 Task: Open Card Customer Relationship Management in Board Sales Territory Mapping and Segmentation to Workspace Accounts Payable and add a team member Softage.3@softage.net, a label Green, a checklist Audit Support, an attachment from your computer, a color Green and finally, add a card description 'Plan and execute company team-building retreat with a focus on personal growth and development' and a comment 'Given the potential impact of this task on our team morale and motivation, let us ensure that we approach it with a sense of positivity and enthusiasm.'. Add a start date 'Jan 03, 1900' with a due date 'Jan 10, 1900'
Action: Mouse moved to (198, 160)
Screenshot: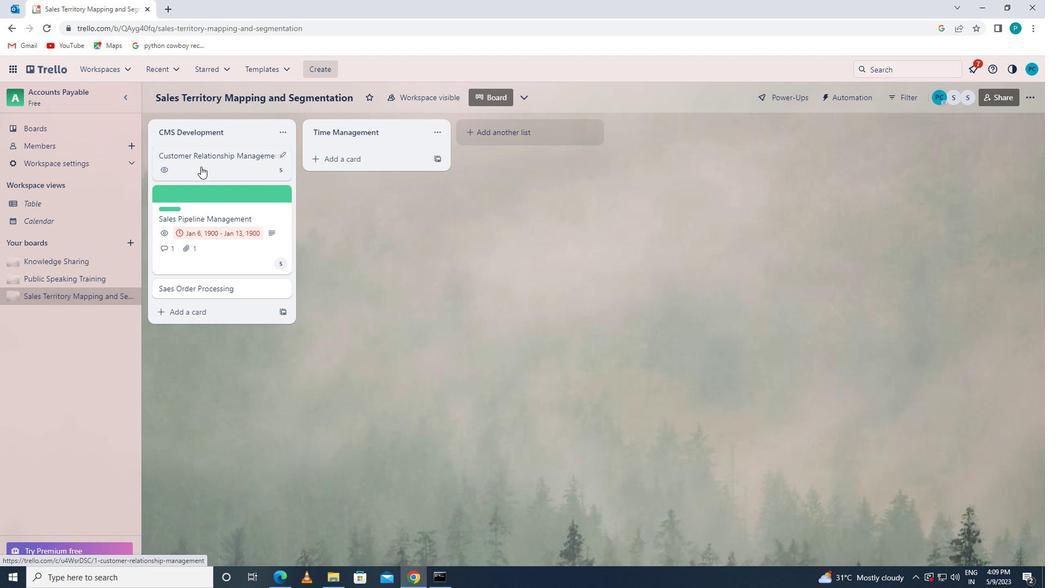 
Action: Mouse pressed left at (198, 160)
Screenshot: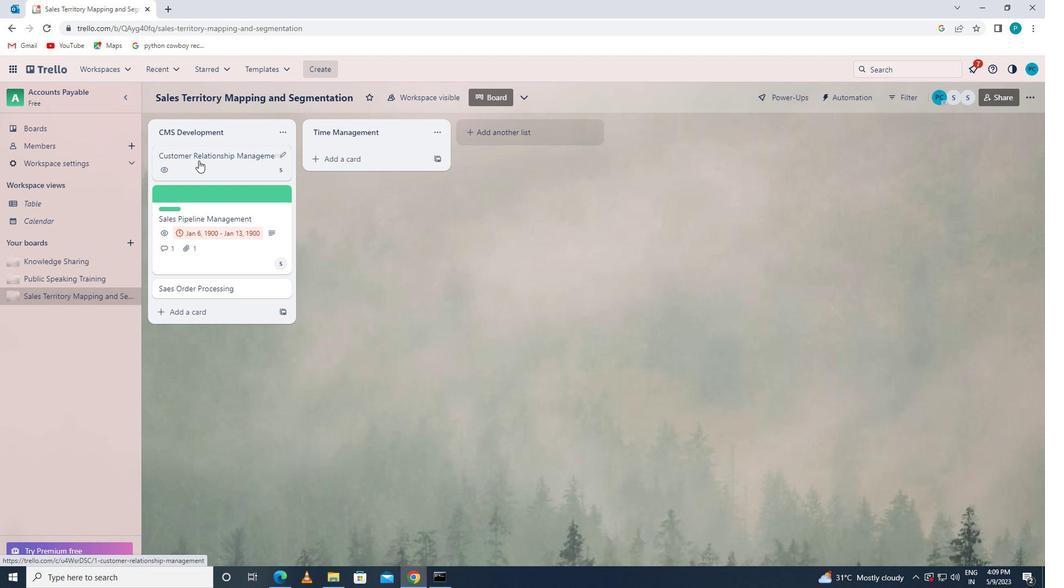 
Action: Mouse moved to (665, 186)
Screenshot: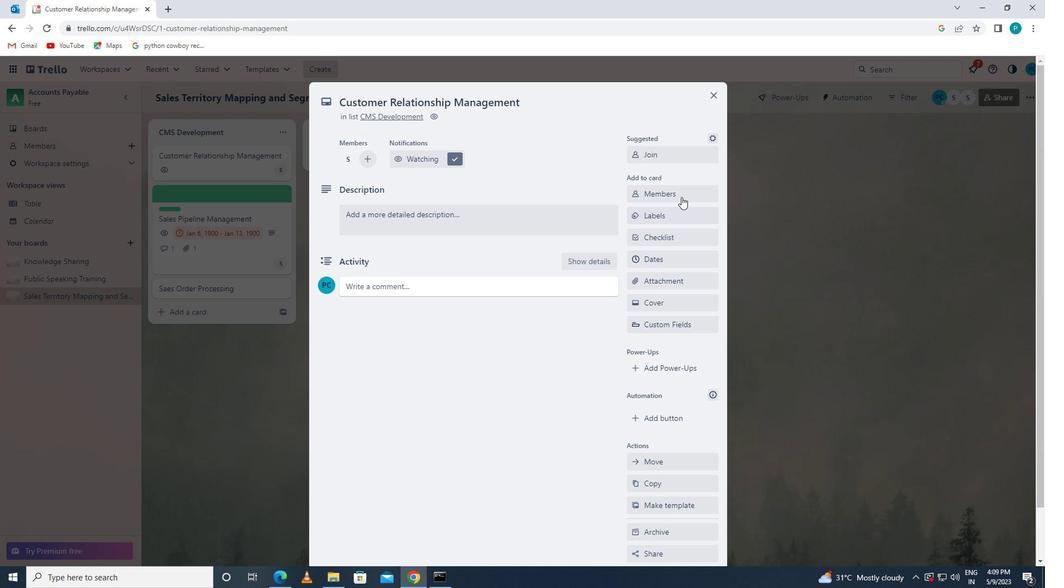 
Action: Mouse pressed left at (665, 186)
Screenshot: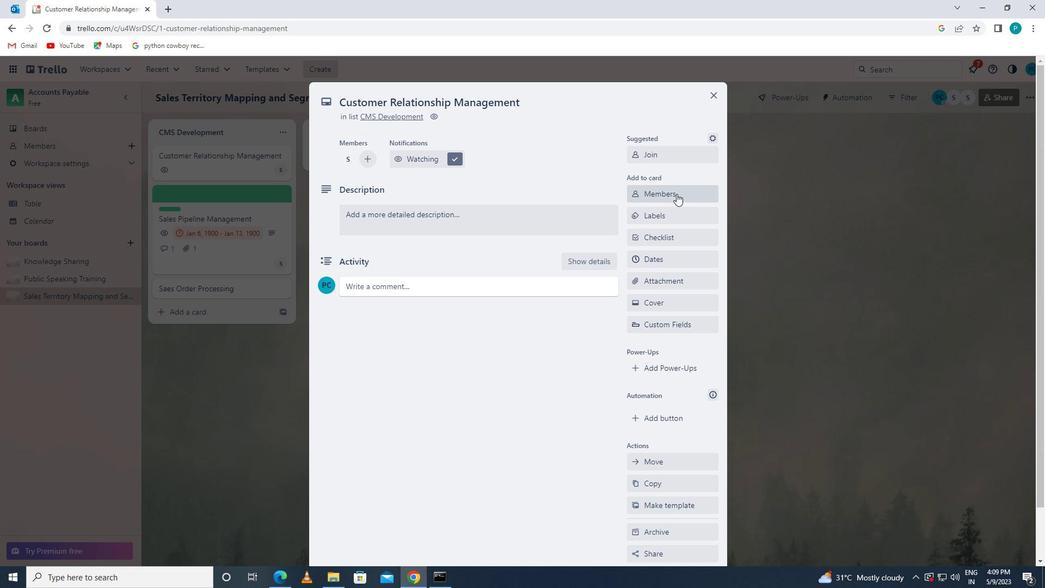 
Action: Key pressed s<Key.caps_lock>oftage.3
Screenshot: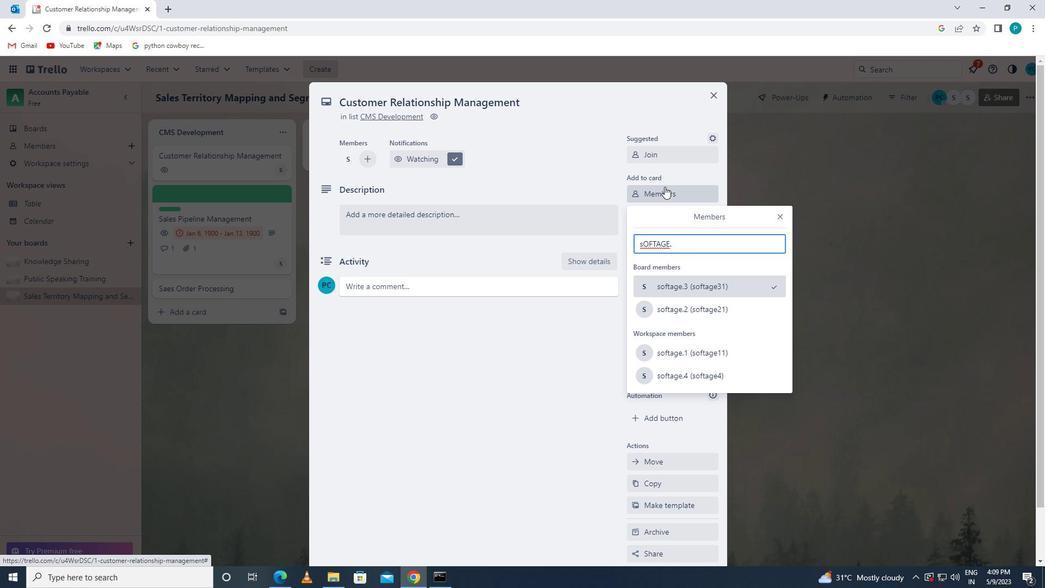 
Action: Mouse moved to (689, 283)
Screenshot: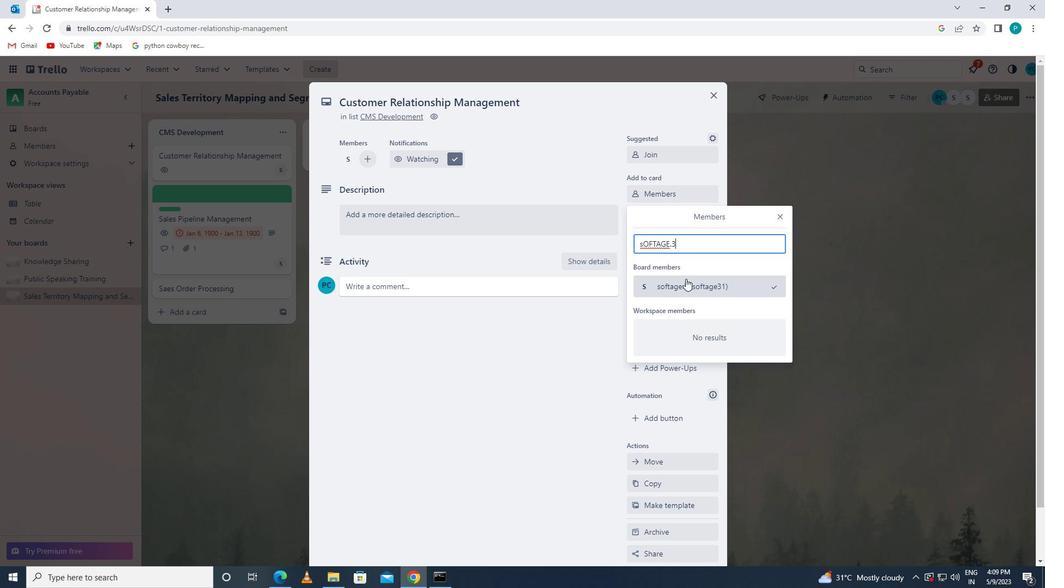 
Action: Mouse pressed left at (689, 283)
Screenshot: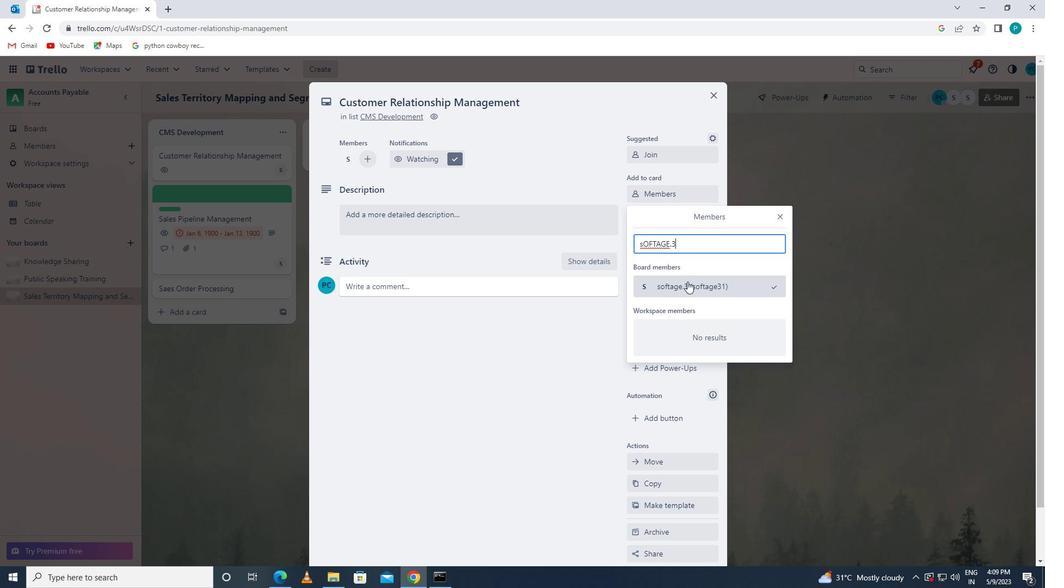 
Action: Mouse moved to (777, 217)
Screenshot: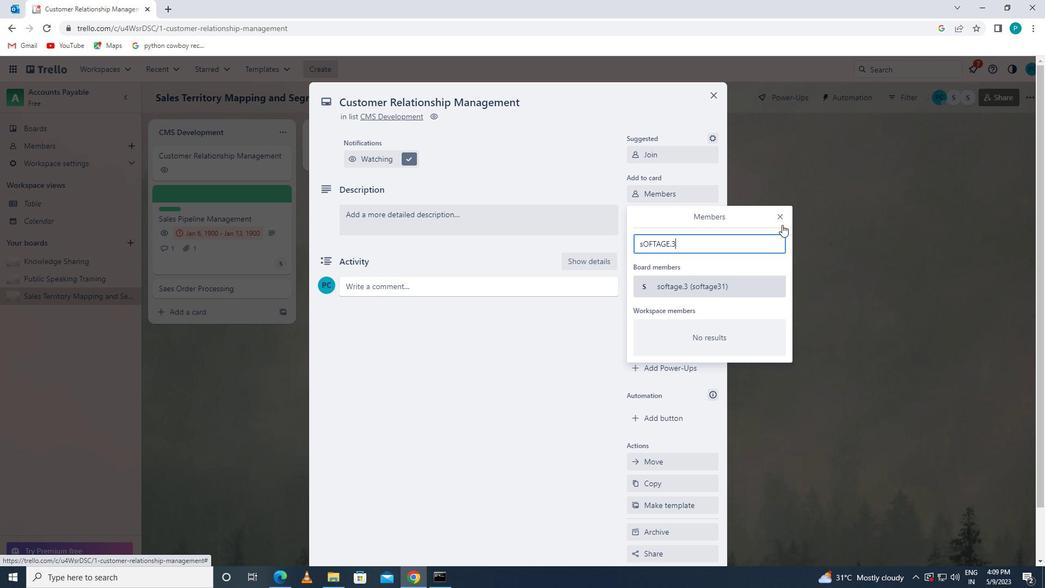 
Action: Mouse pressed left at (777, 217)
Screenshot: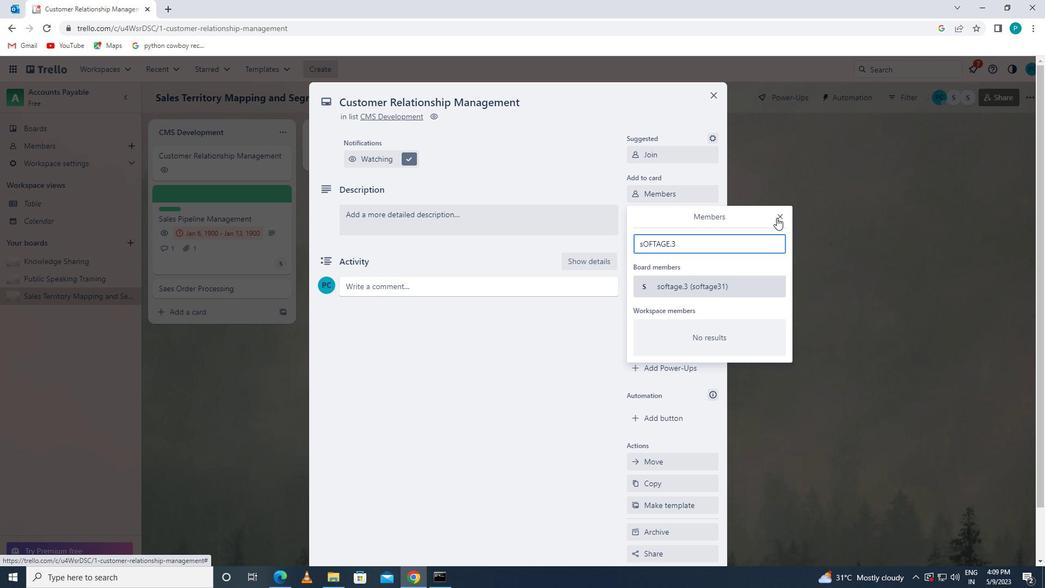
Action: Mouse moved to (716, 221)
Screenshot: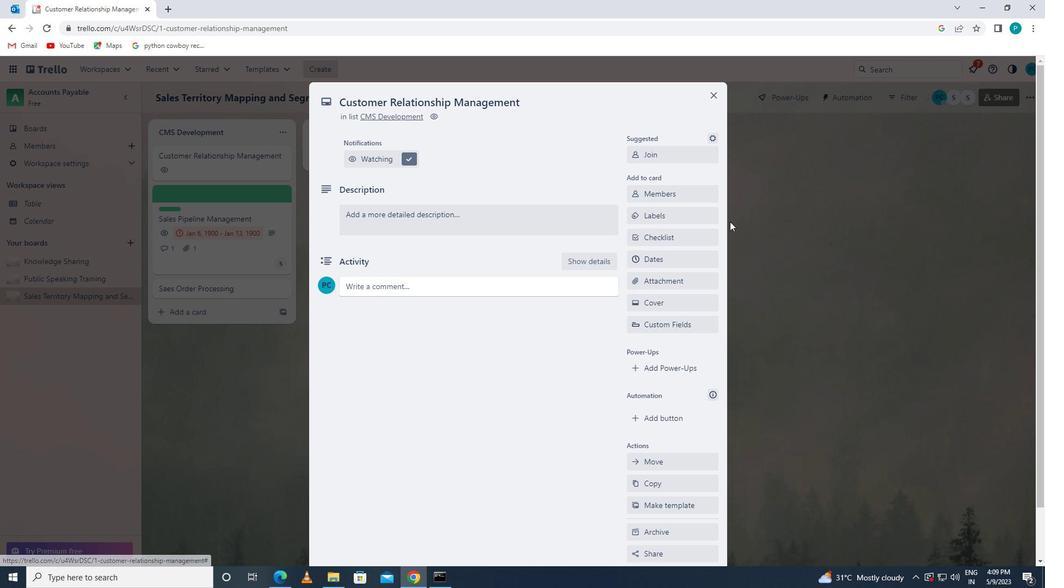 
Action: Mouse pressed left at (716, 221)
Screenshot: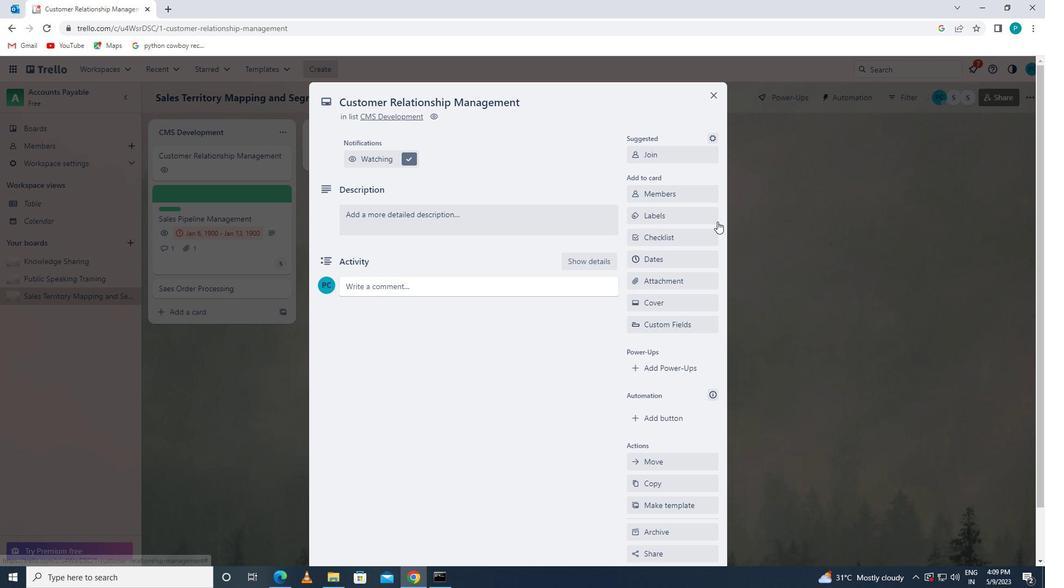 
Action: Mouse moved to (700, 428)
Screenshot: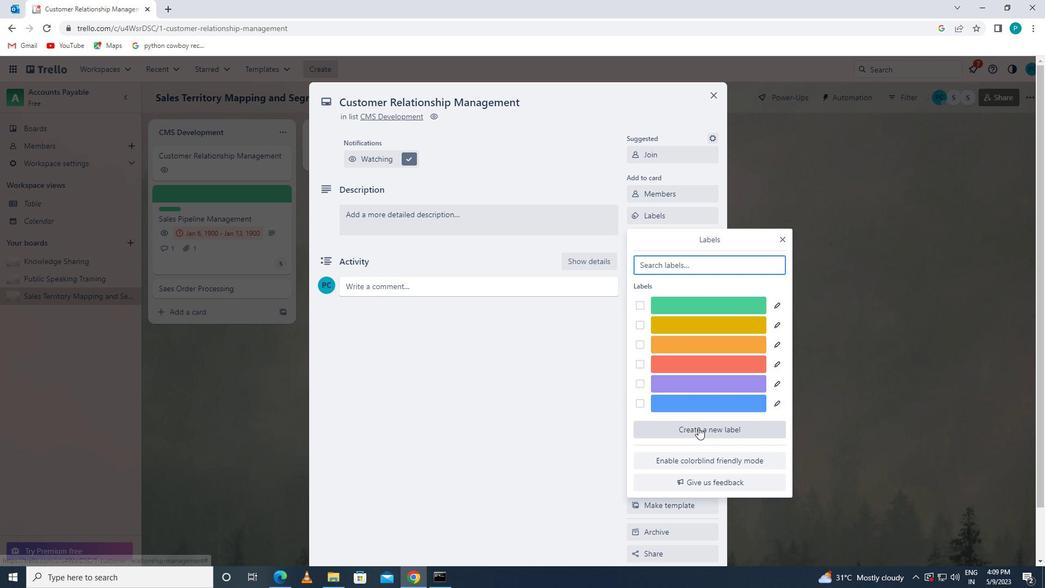 
Action: Mouse pressed left at (700, 428)
Screenshot: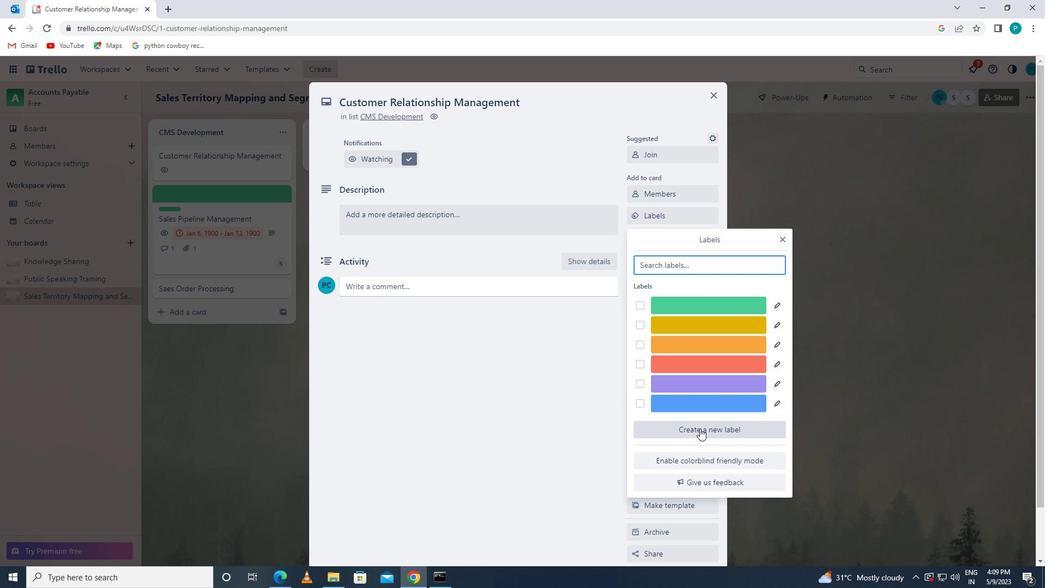 
Action: Mouse moved to (647, 413)
Screenshot: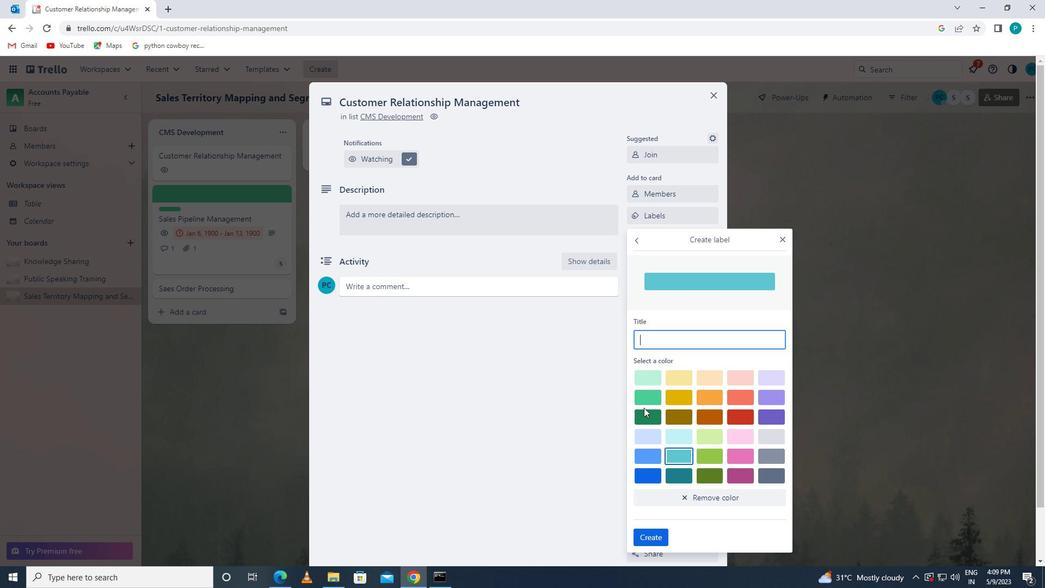 
Action: Mouse pressed left at (647, 413)
Screenshot: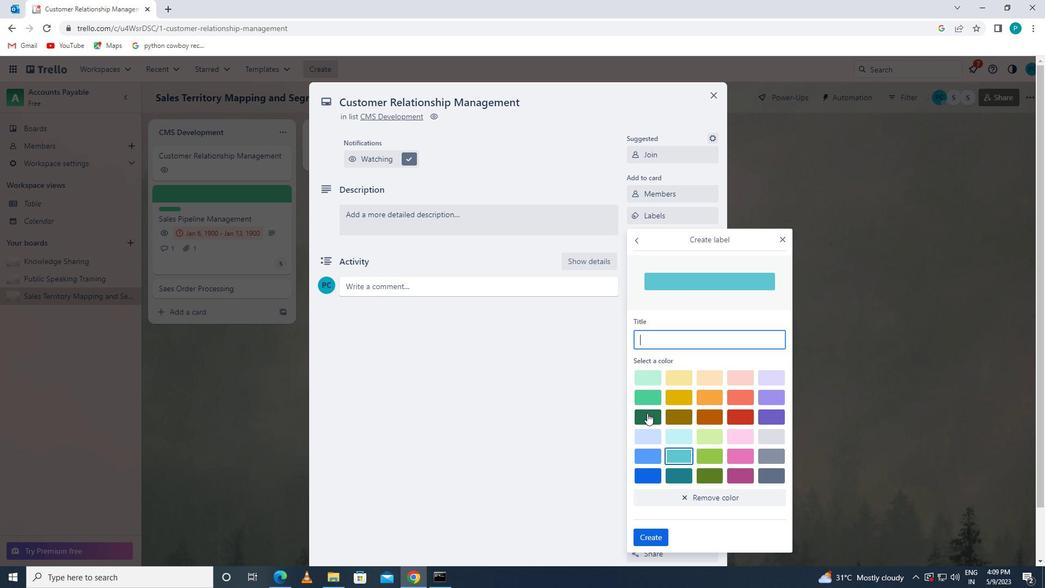 
Action: Mouse moved to (645, 400)
Screenshot: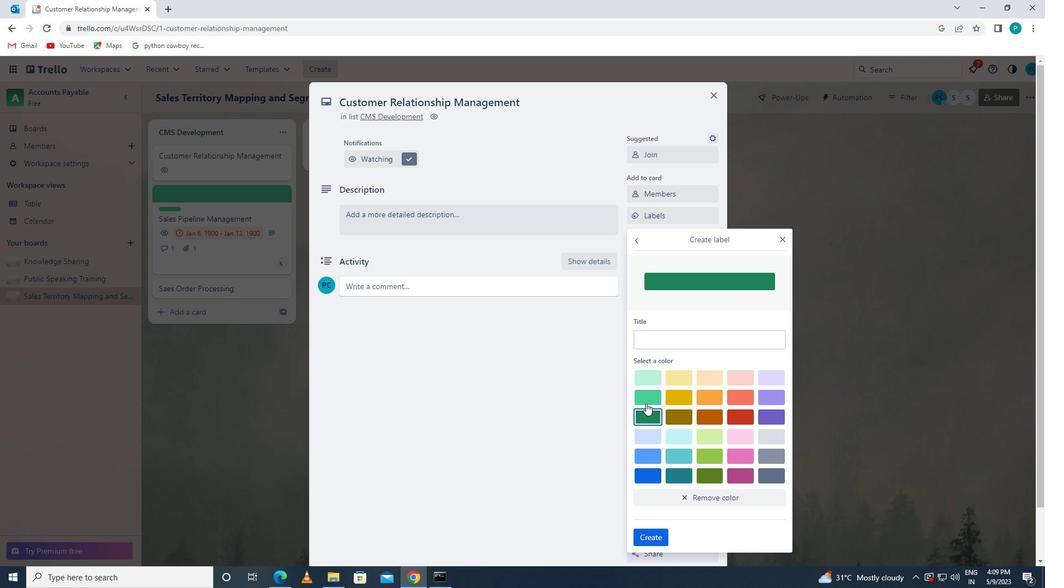 
Action: Mouse pressed left at (645, 400)
Screenshot: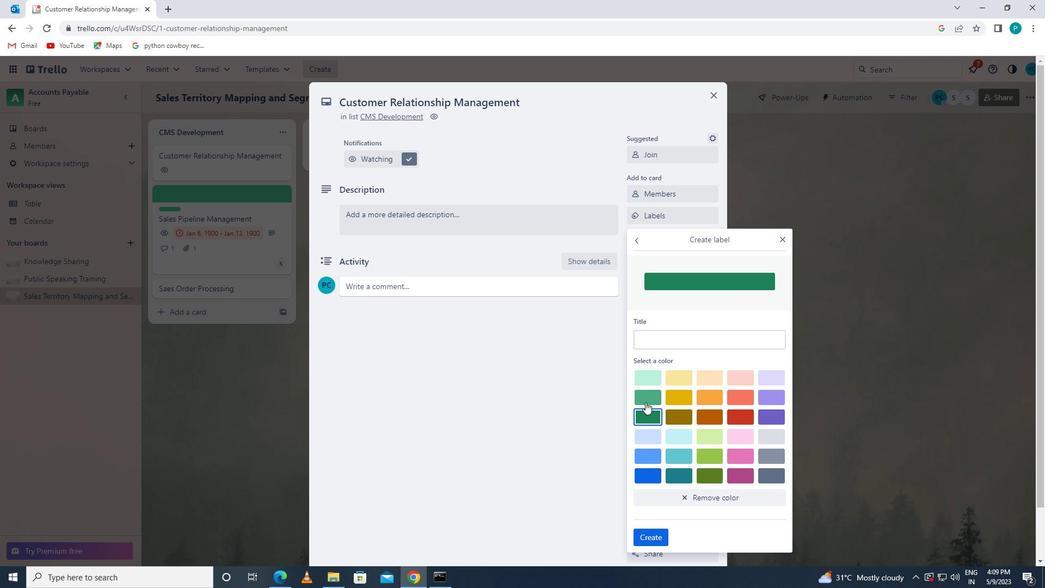 
Action: Mouse moved to (663, 534)
Screenshot: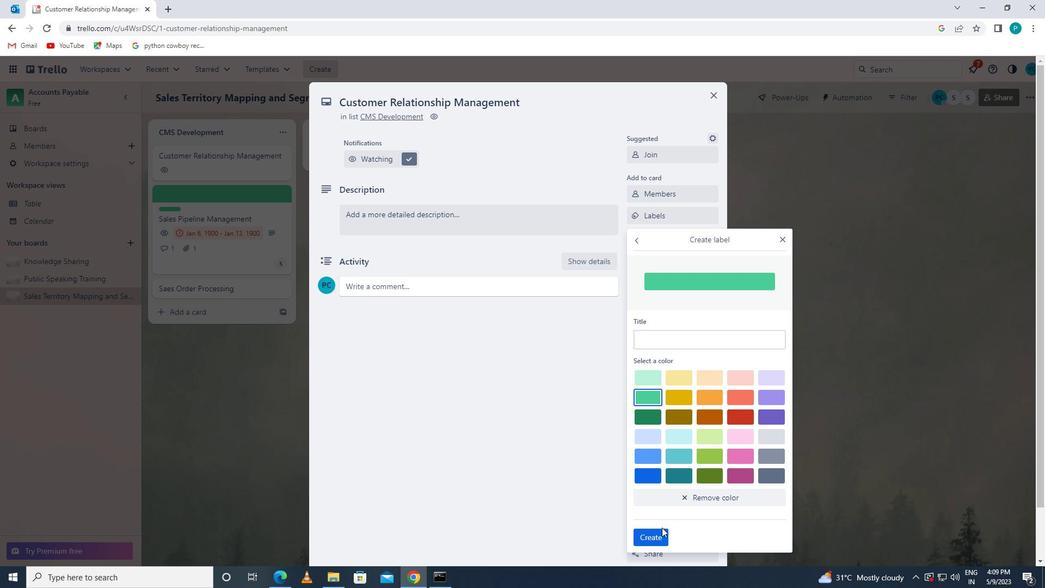 
Action: Mouse pressed left at (663, 534)
Screenshot: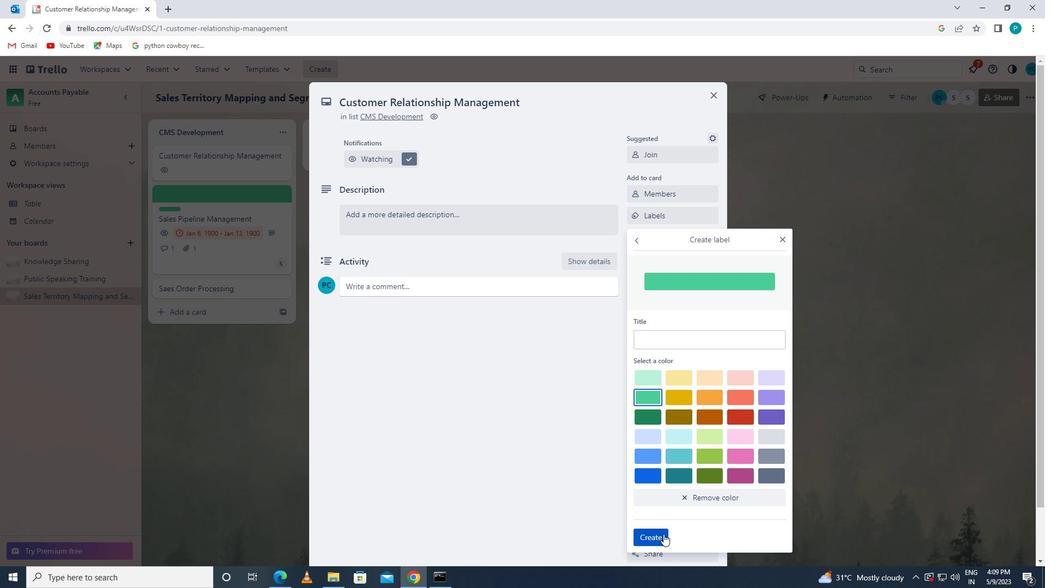 
Action: Mouse moved to (779, 236)
Screenshot: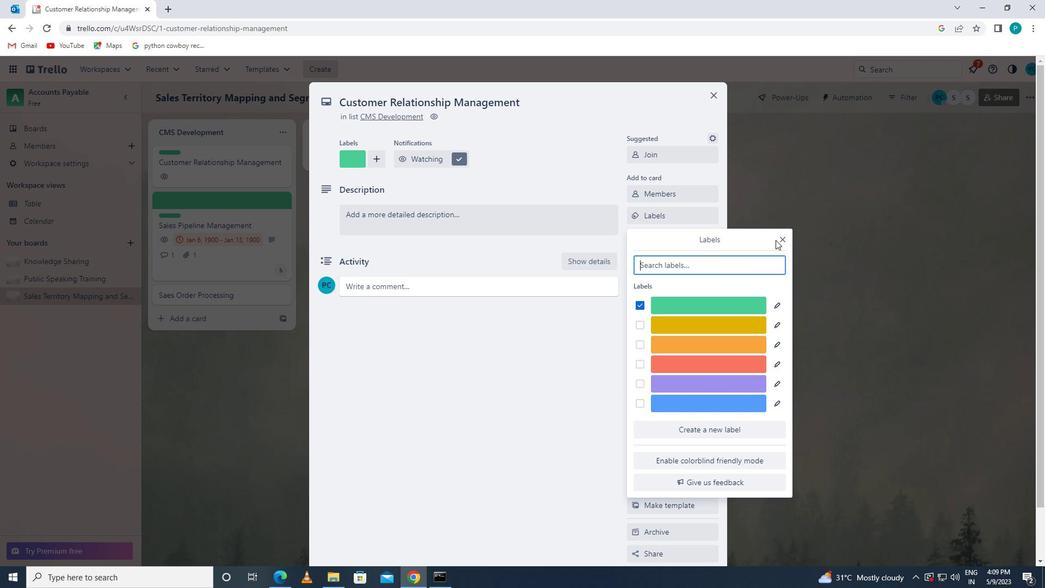 
Action: Mouse pressed left at (779, 236)
Screenshot: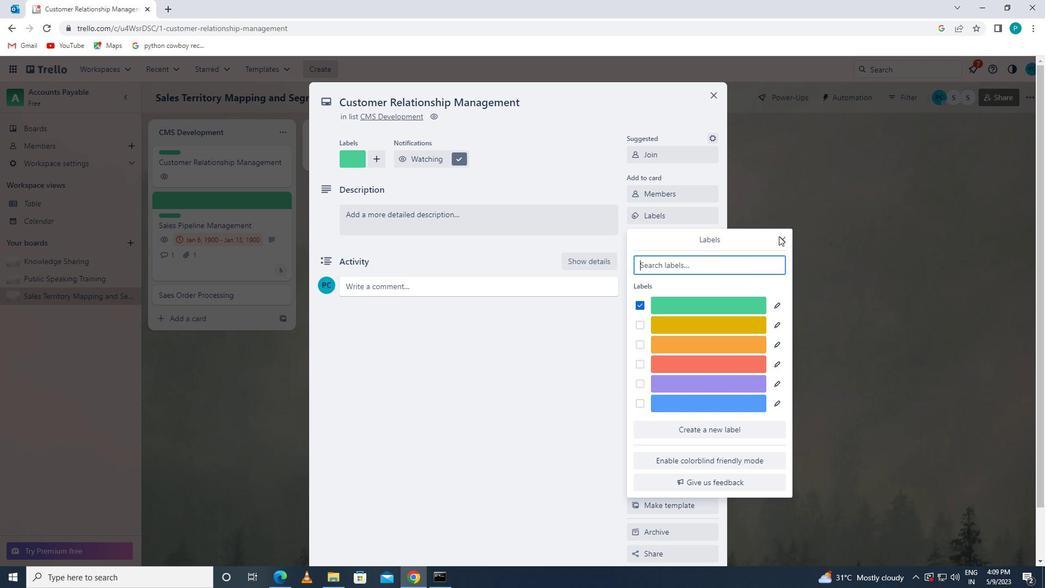 
Action: Mouse moved to (782, 238)
Screenshot: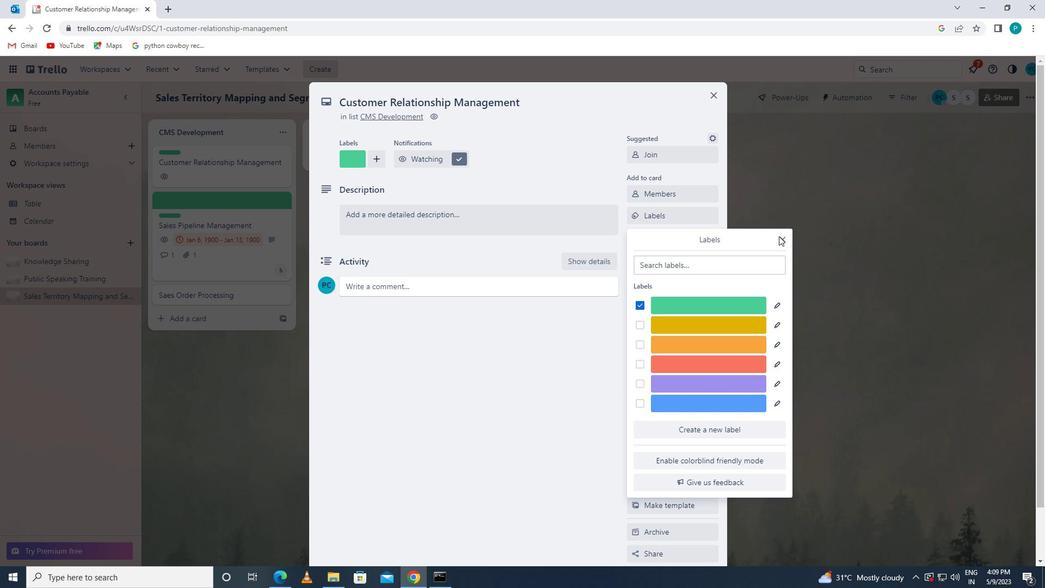
Action: Mouse pressed left at (782, 238)
Screenshot: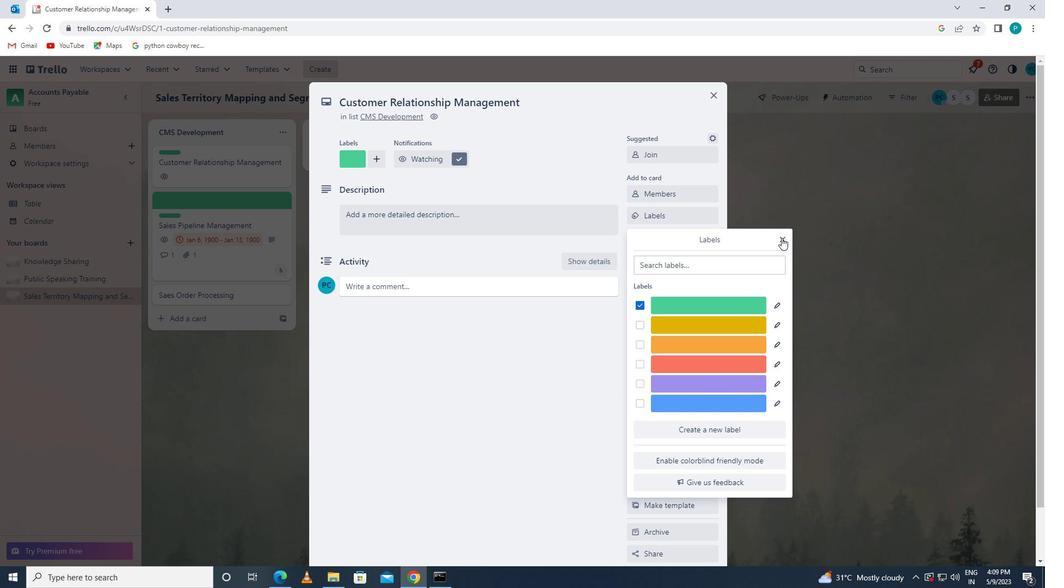 
Action: Mouse moved to (679, 241)
Screenshot: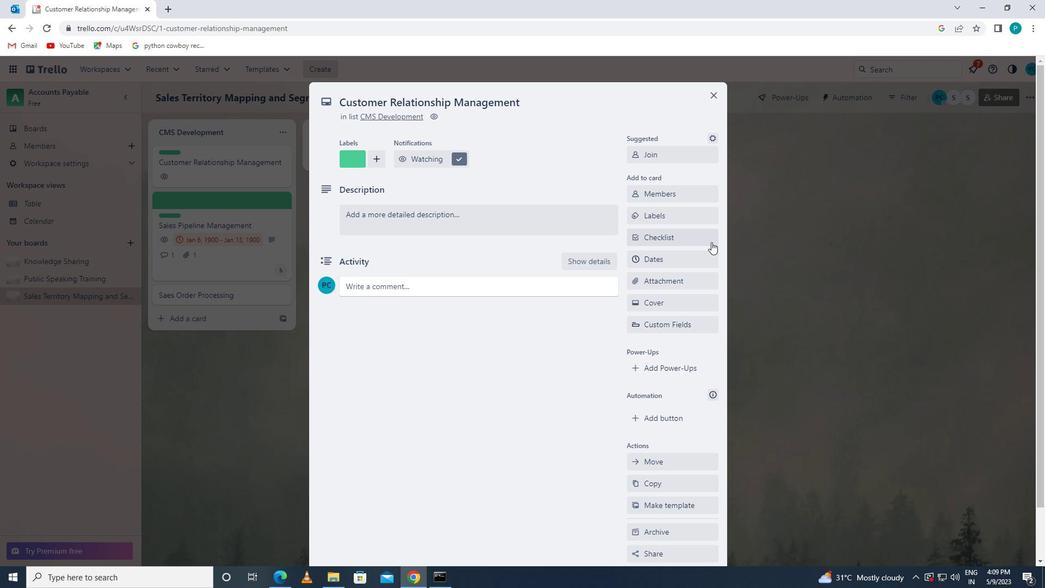 
Action: Mouse pressed left at (679, 241)
Screenshot: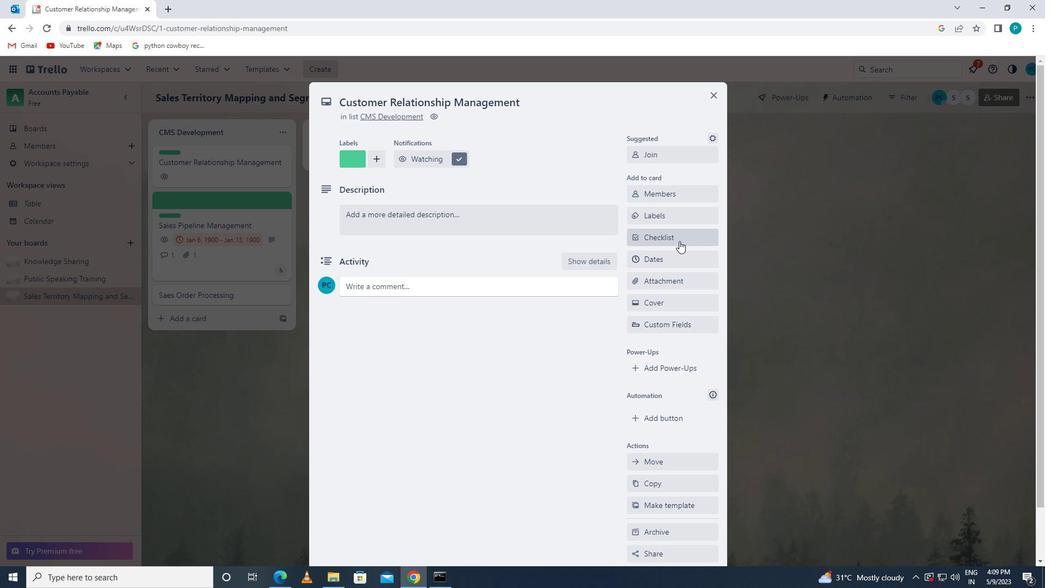 
Action: Key pressed <Key.caps_lock>a<Key.caps_lock>udit<Key.space><Key.caps_lock>s<Key.caps_lock>upport
Screenshot: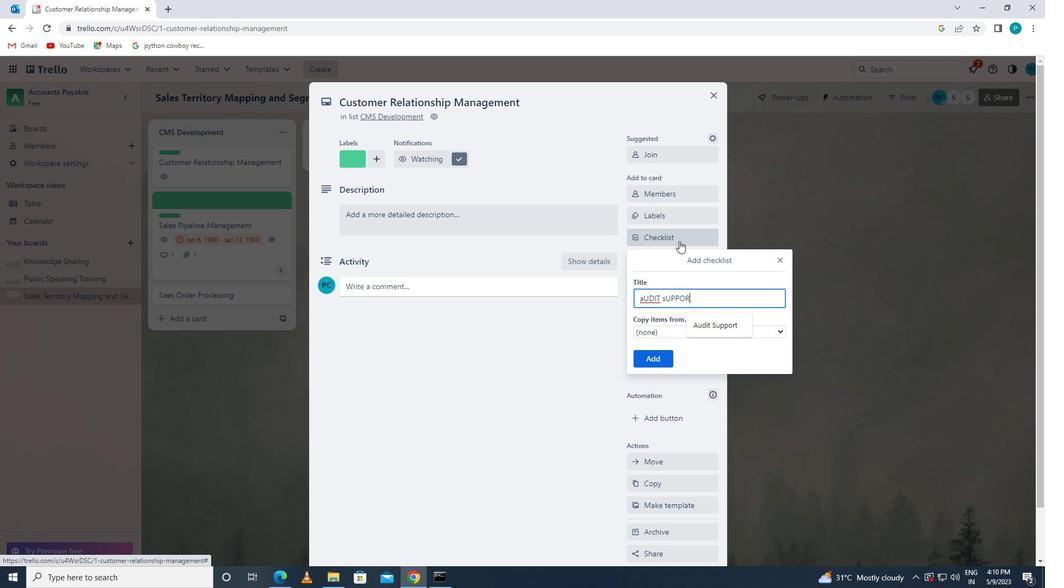 
Action: Mouse moved to (724, 323)
Screenshot: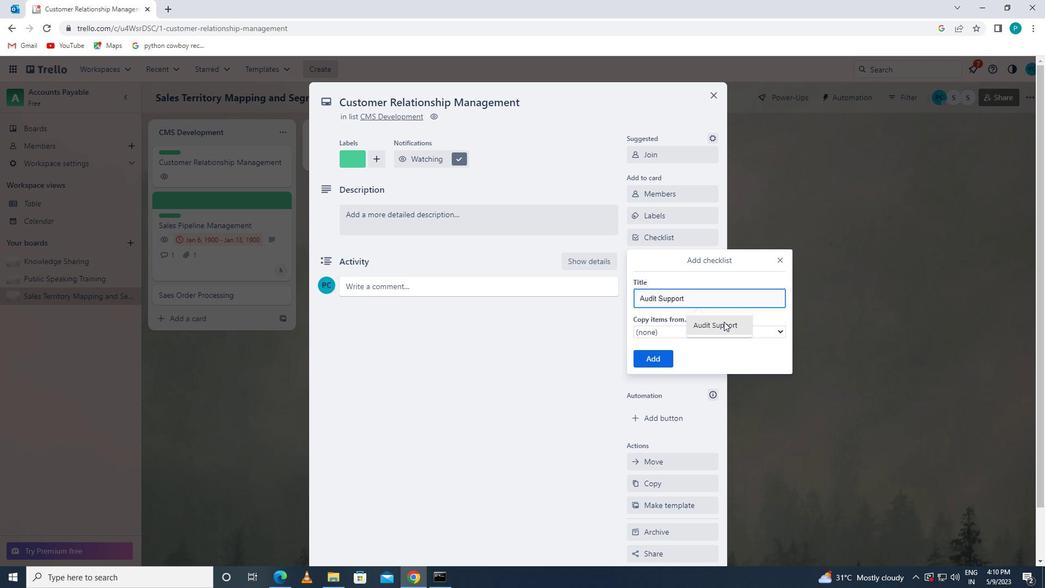 
Action: Mouse pressed left at (724, 323)
Screenshot: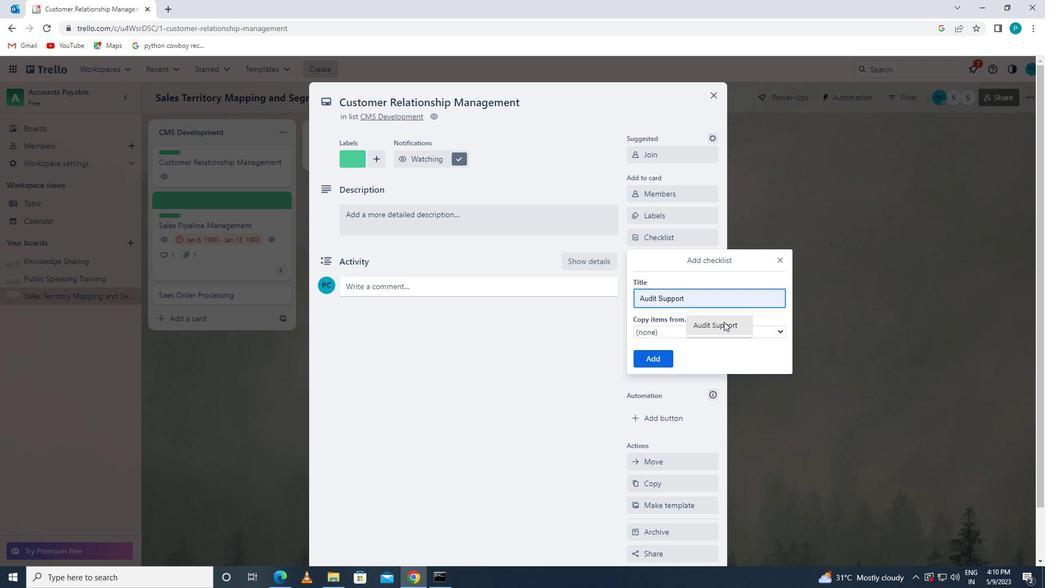 
Action: Mouse moved to (668, 357)
Screenshot: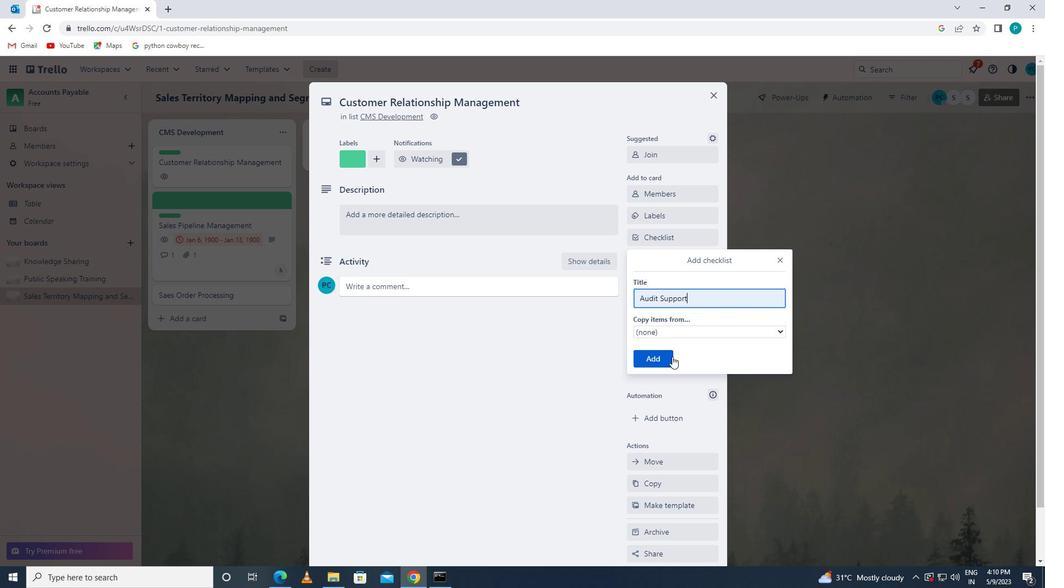 
Action: Mouse pressed left at (668, 357)
Screenshot: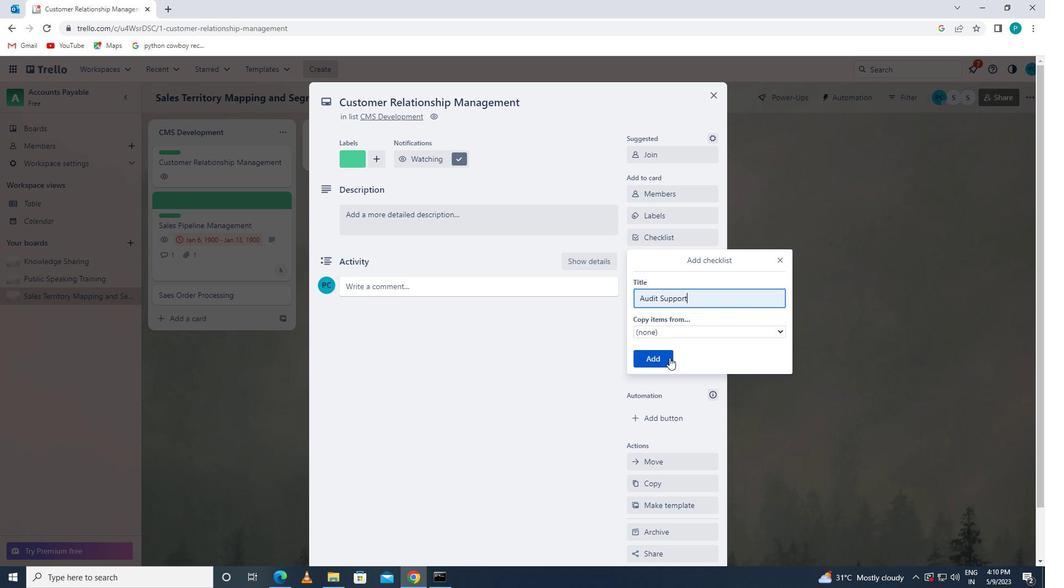 
Action: Mouse moved to (677, 279)
Screenshot: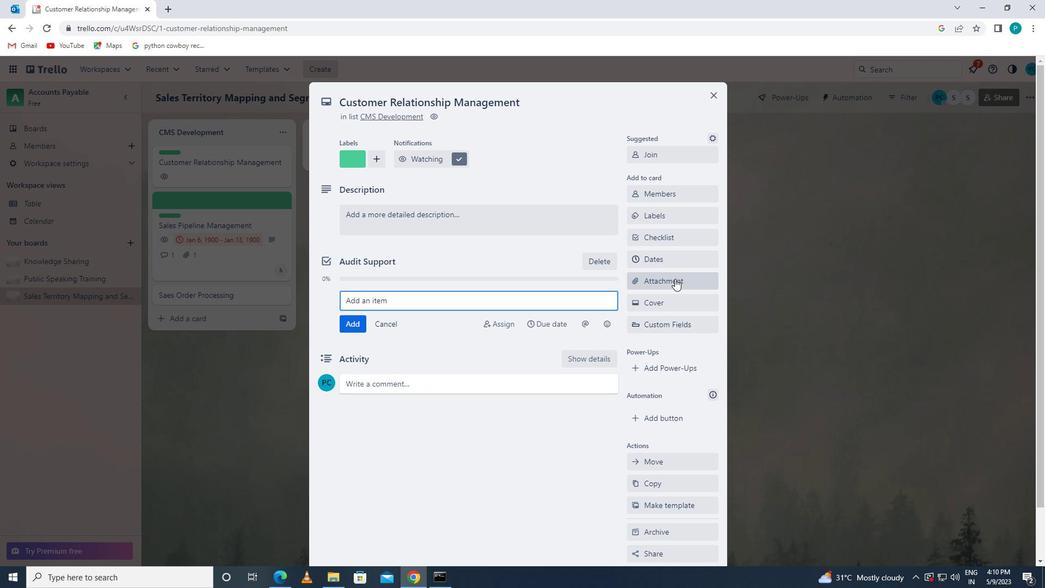 
Action: Mouse pressed left at (677, 279)
Screenshot: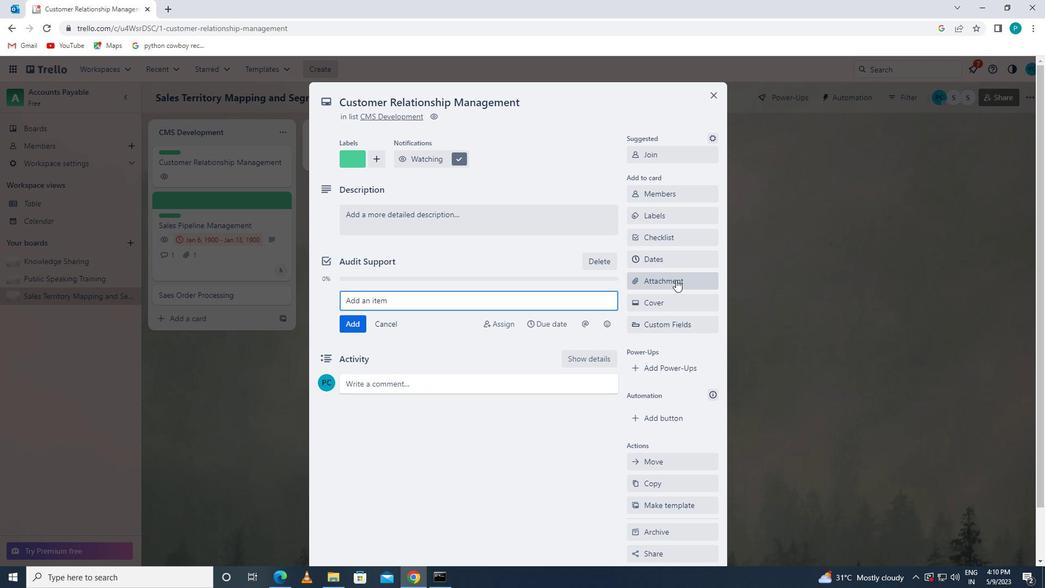 
Action: Mouse moved to (686, 335)
Screenshot: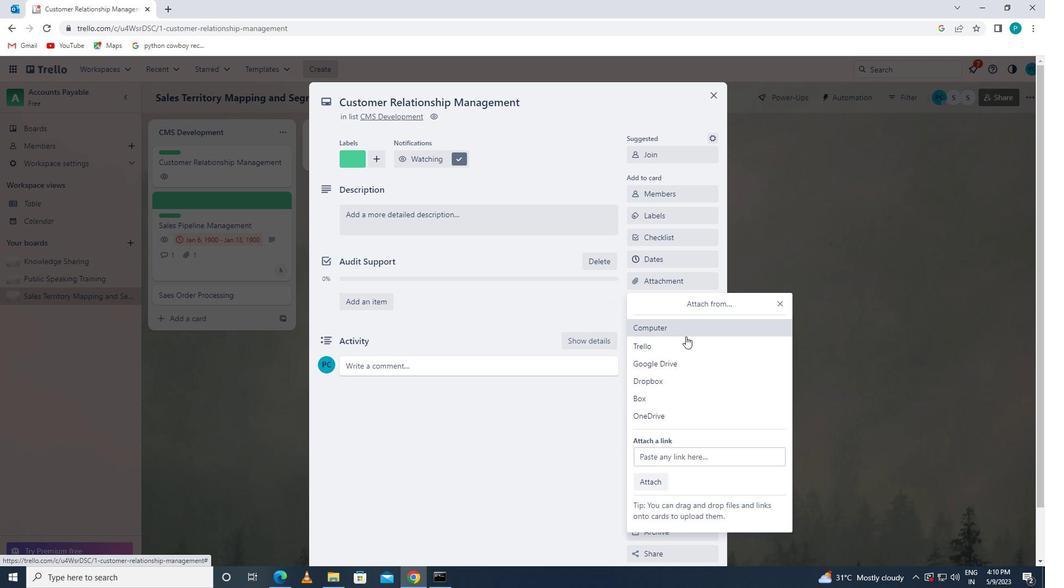 
Action: Mouse pressed left at (686, 335)
Screenshot: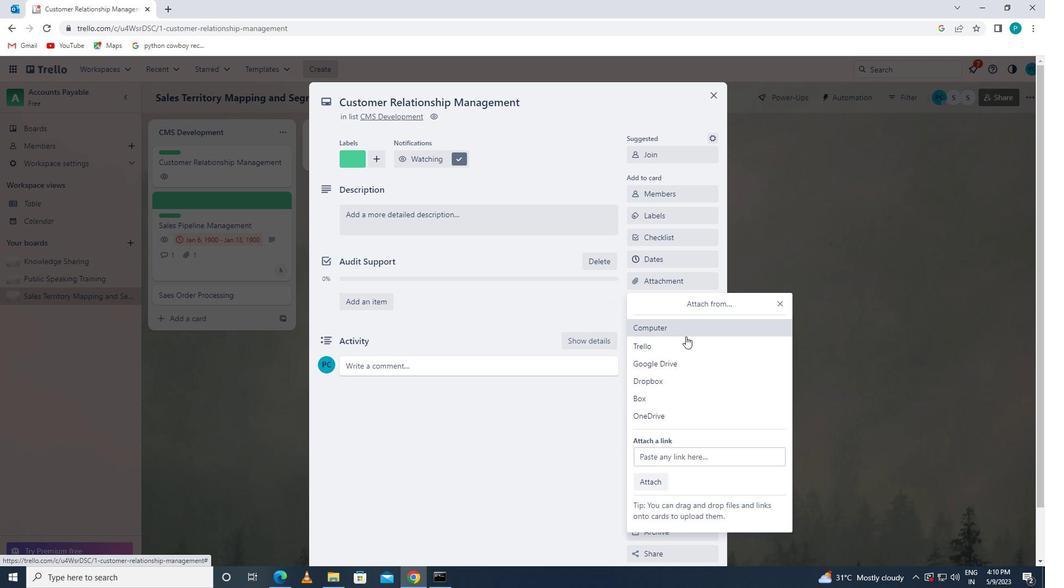 
Action: Mouse moved to (161, 84)
Screenshot: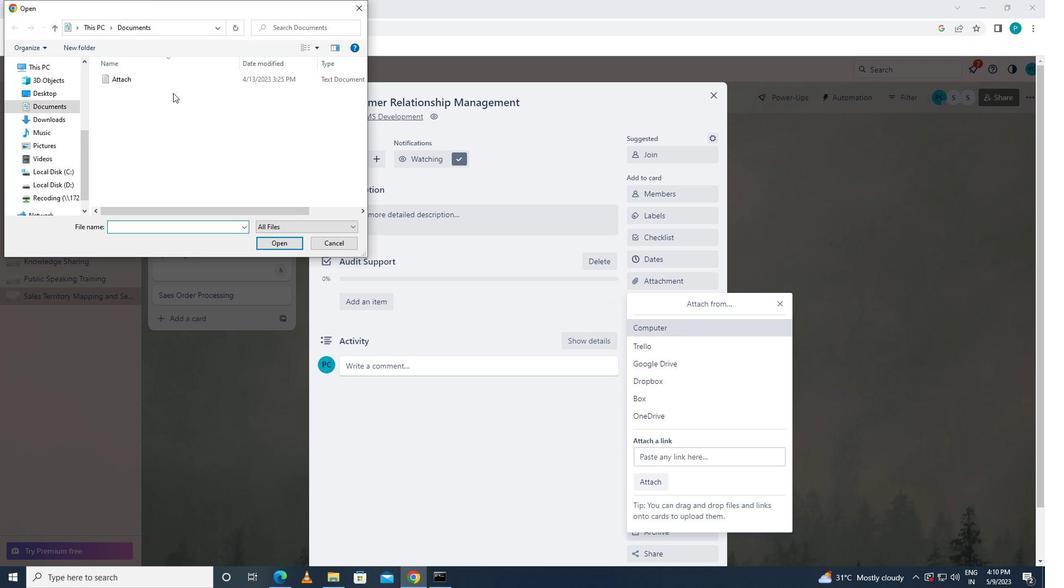 
Action: Mouse pressed left at (161, 84)
Screenshot: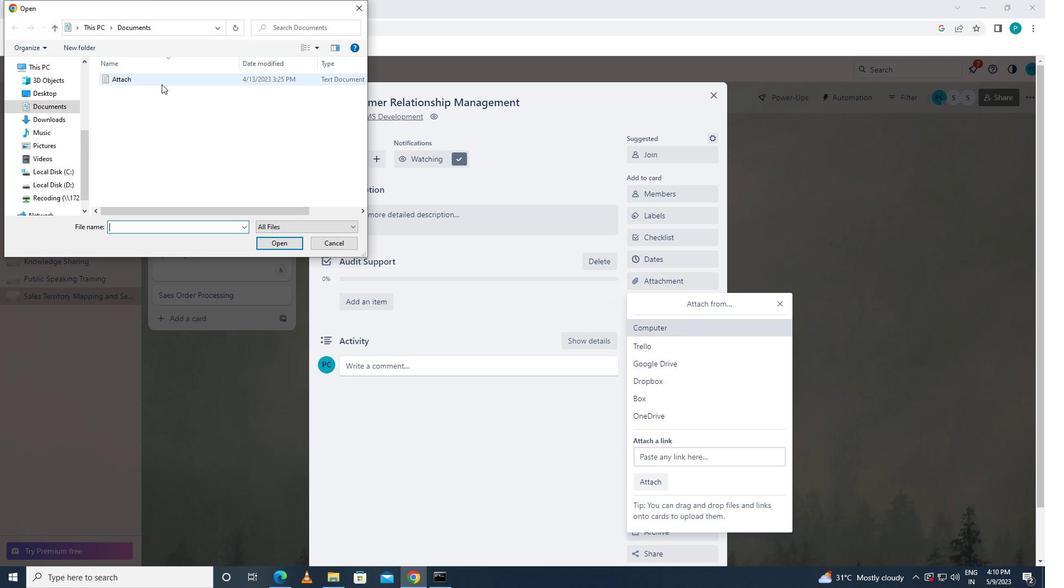 
Action: Mouse moved to (265, 244)
Screenshot: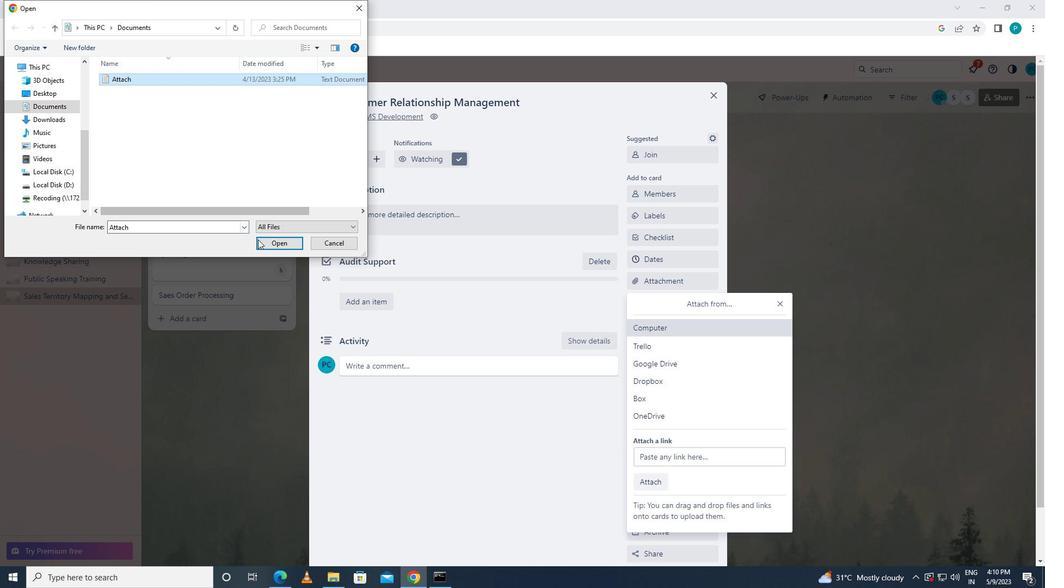 
Action: Mouse pressed left at (265, 244)
Screenshot: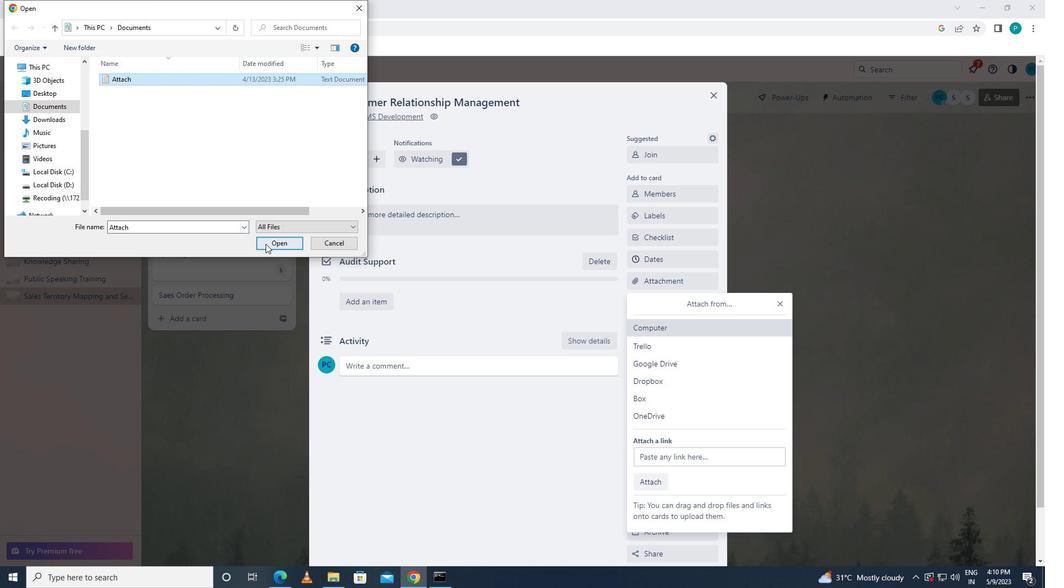 
Action: Mouse moved to (665, 299)
Screenshot: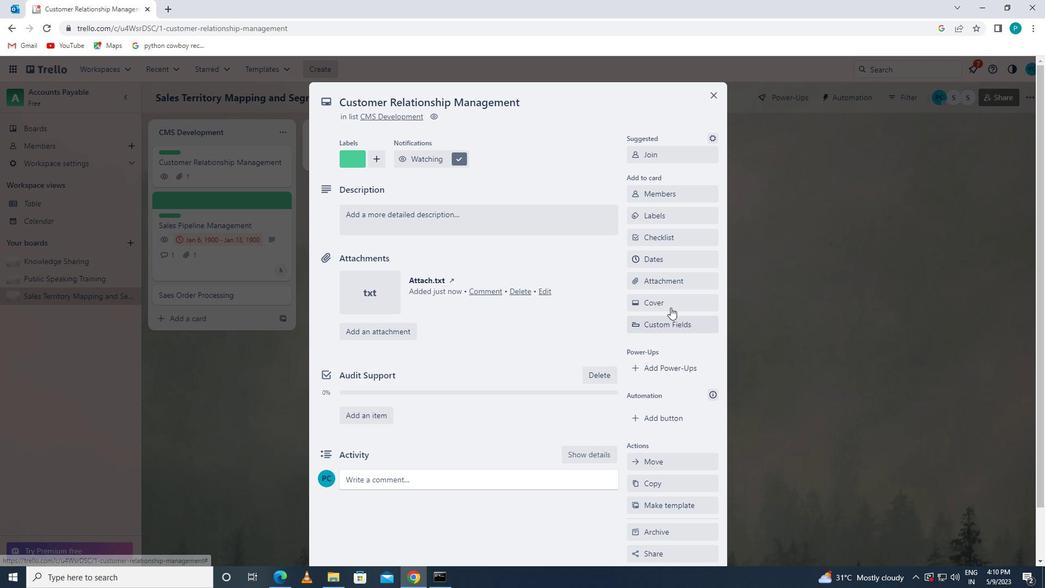 
Action: Mouse pressed left at (665, 299)
Screenshot: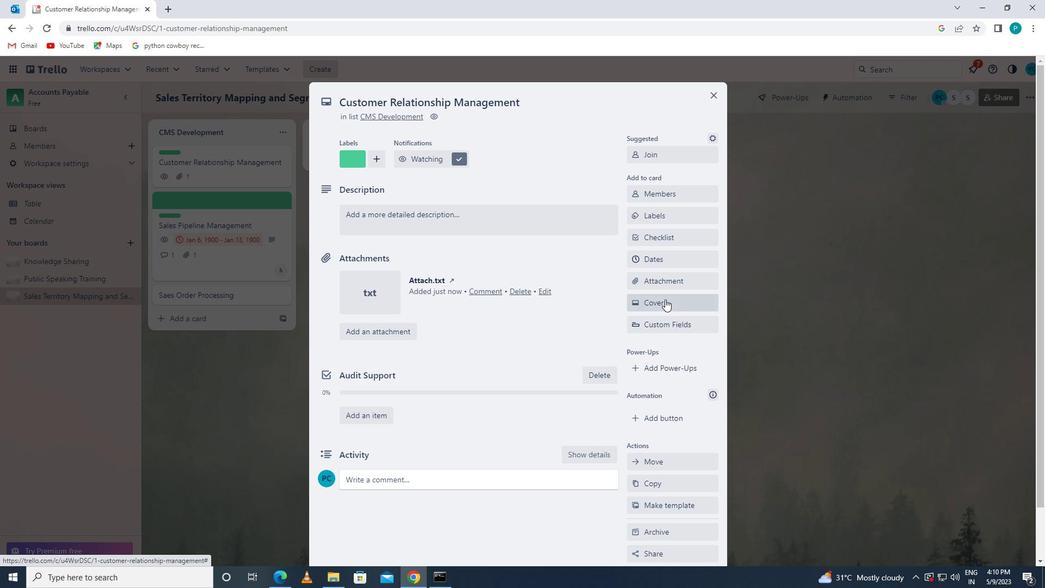 
Action: Mouse moved to (635, 181)
Screenshot: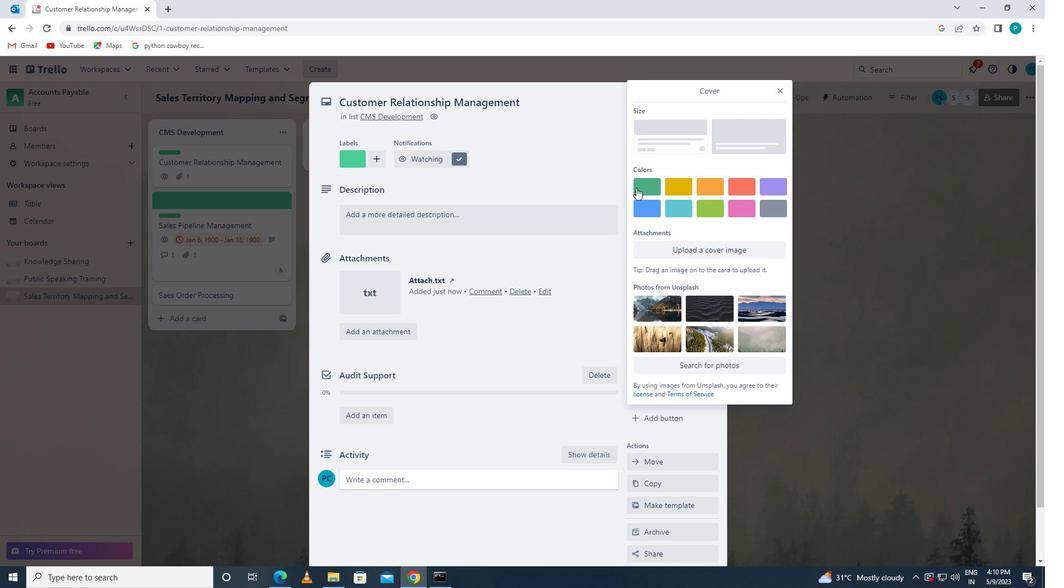 
Action: Mouse pressed left at (635, 181)
Screenshot: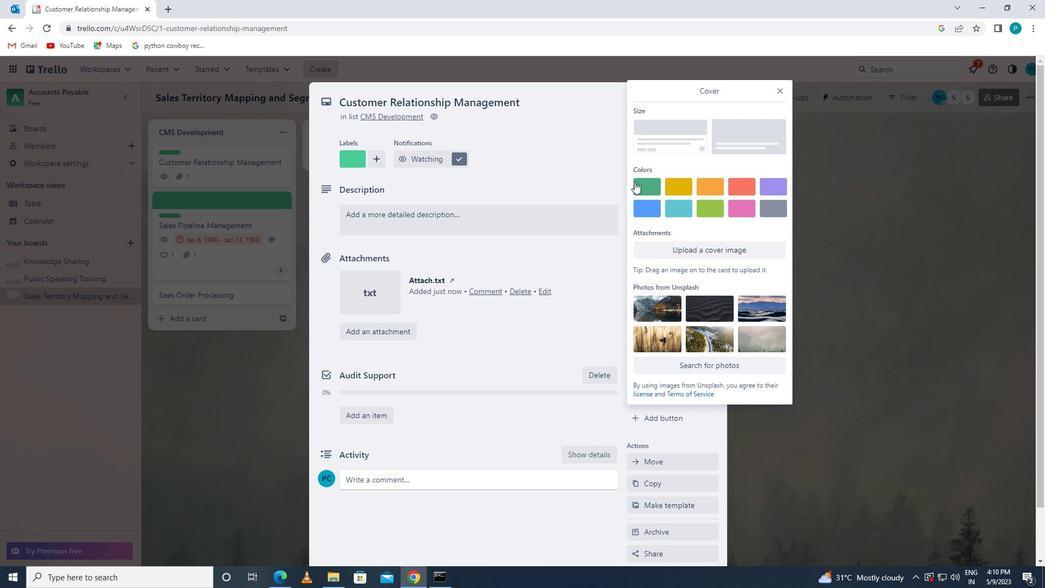 
Action: Mouse moved to (781, 95)
Screenshot: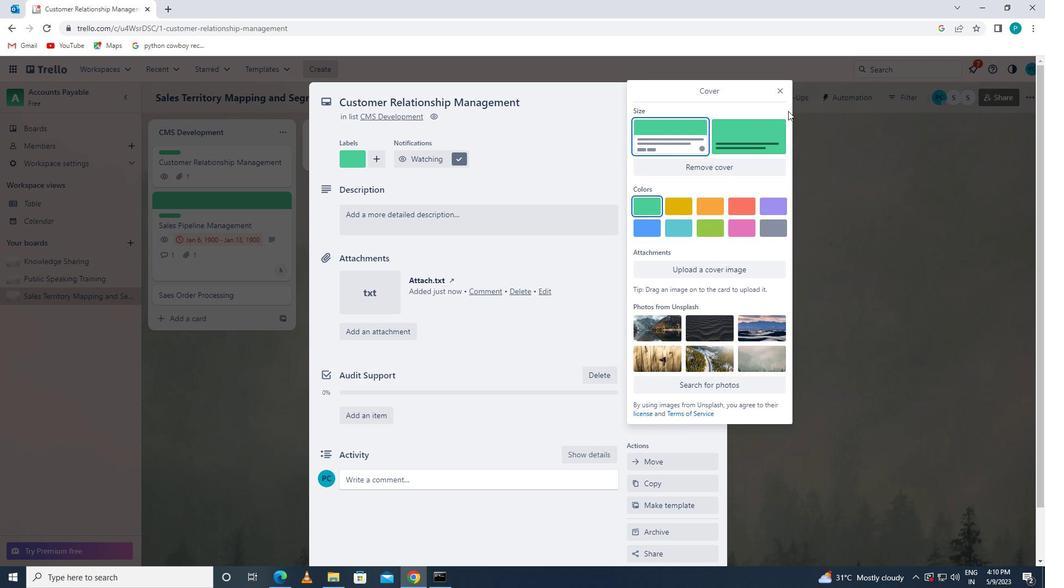 
Action: Mouse pressed left at (781, 95)
Screenshot: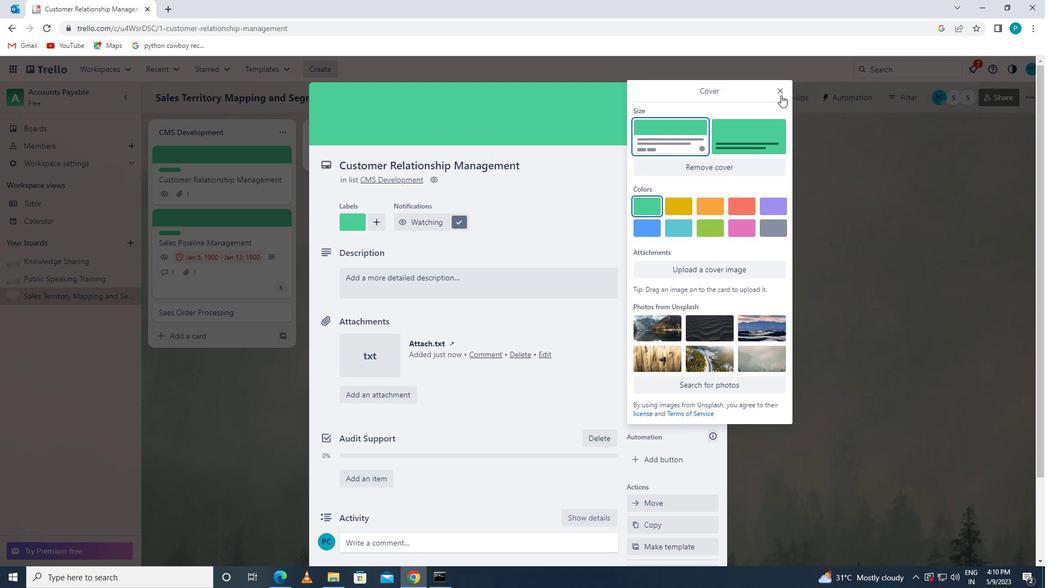 
Action: Mouse moved to (532, 281)
Screenshot: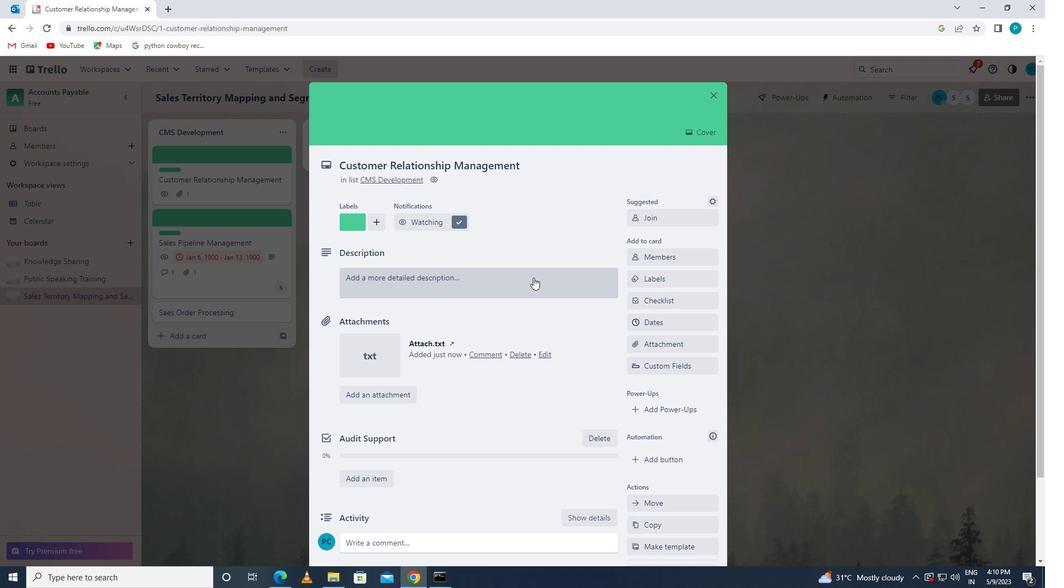 
Action: Mouse pressed left at (532, 281)
Screenshot: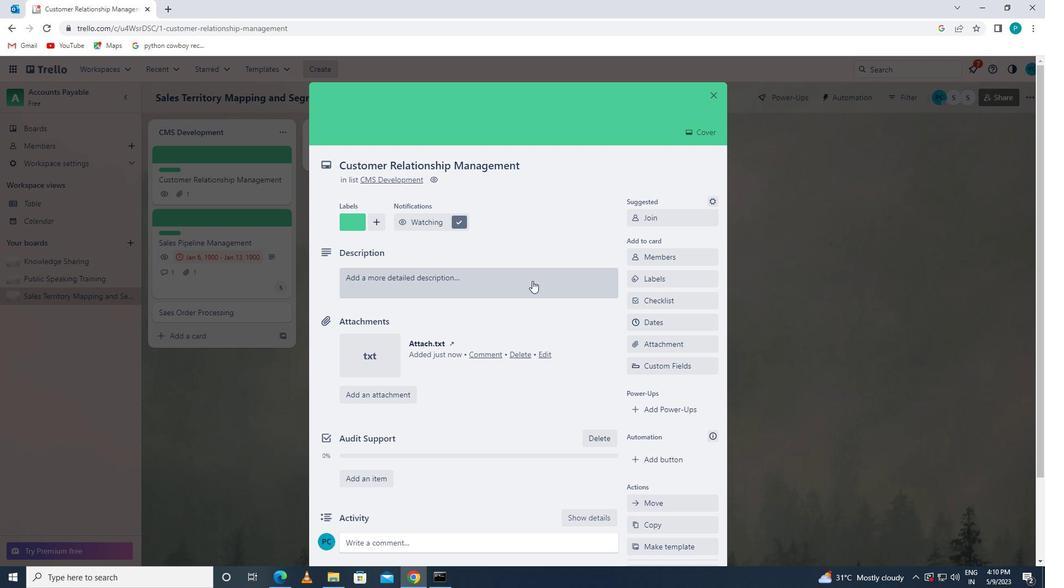 
Action: Mouse moved to (532, 281)
Screenshot: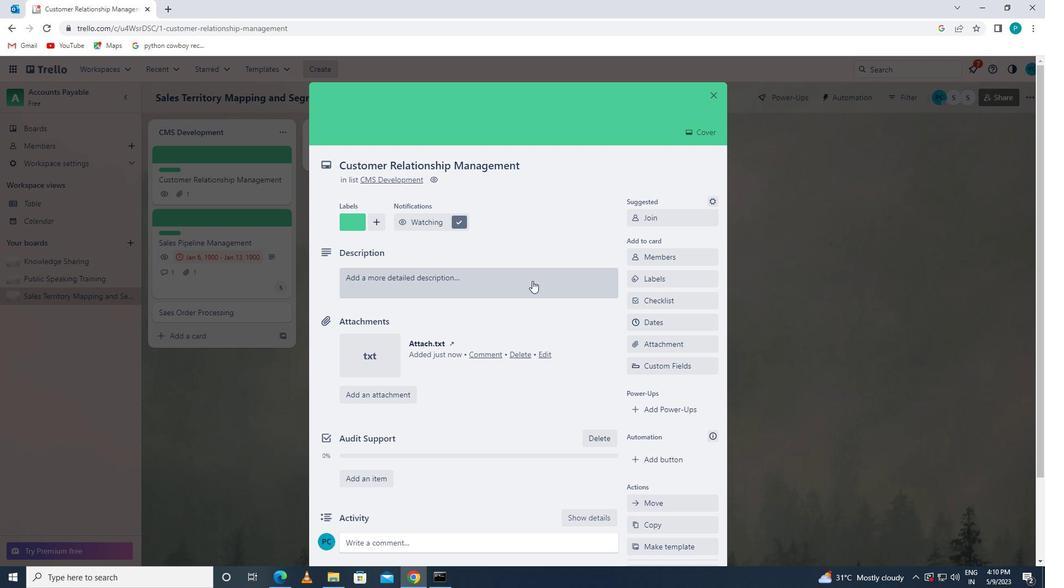 
Action: Key pressed '<Key.caps_lock><Key.caps_lock>p<Key.caps_lock>lan<Key.space>and<Key.space>execute<Key.space>company<Key.space>team<Key.space>-buildu<Key.backspace>ing<Key.space>retreat<Key.space>with<Key.space>a<Key.space>focus<Key.space>on<Key.space>personal<Key.space>growth<Key.space>and<Key.space>development<Key.space>'
Screenshot: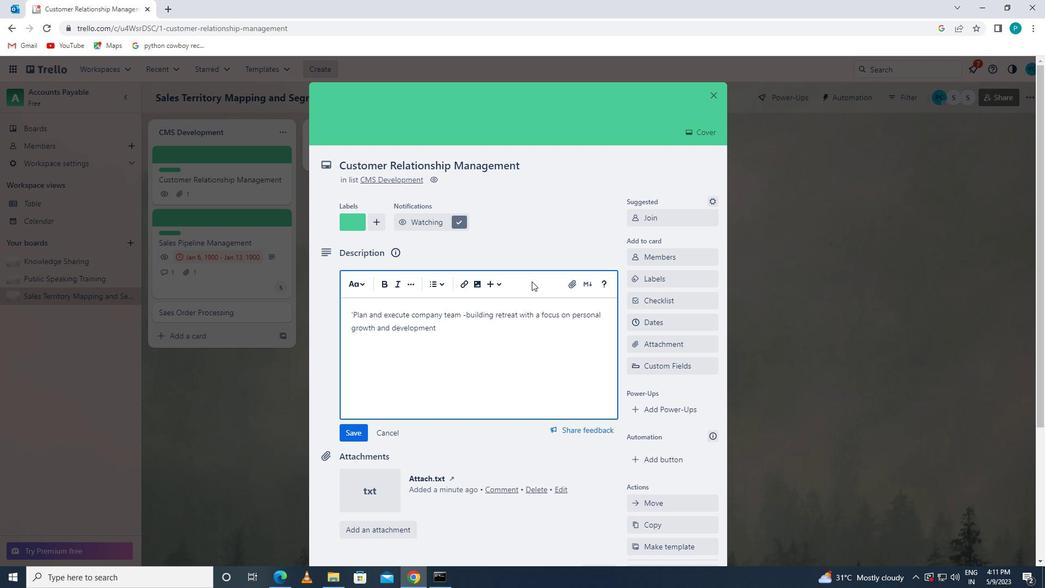 
Action: Mouse moved to (348, 434)
Screenshot: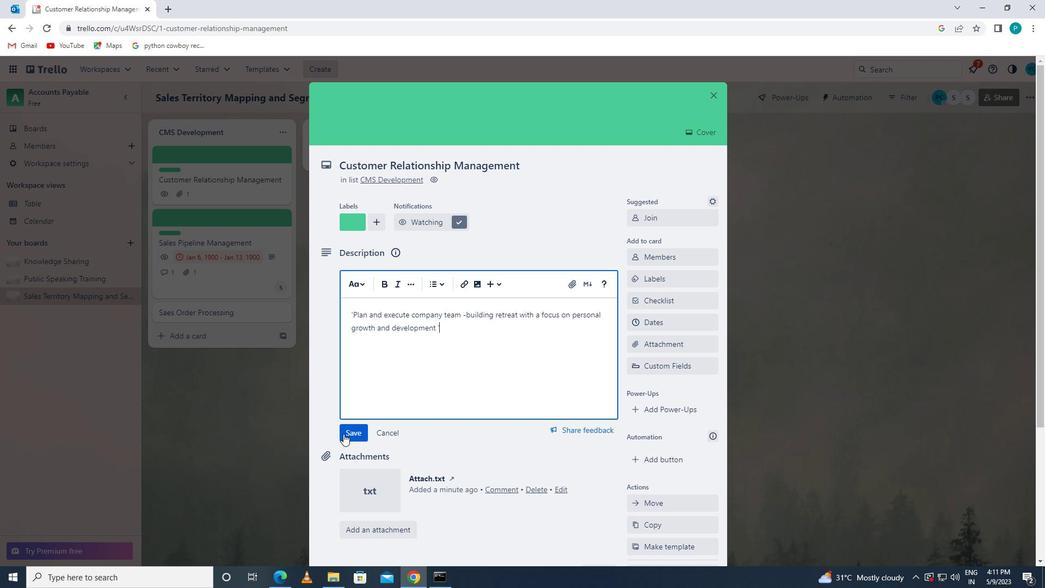 
Action: Mouse pressed left at (348, 434)
Screenshot: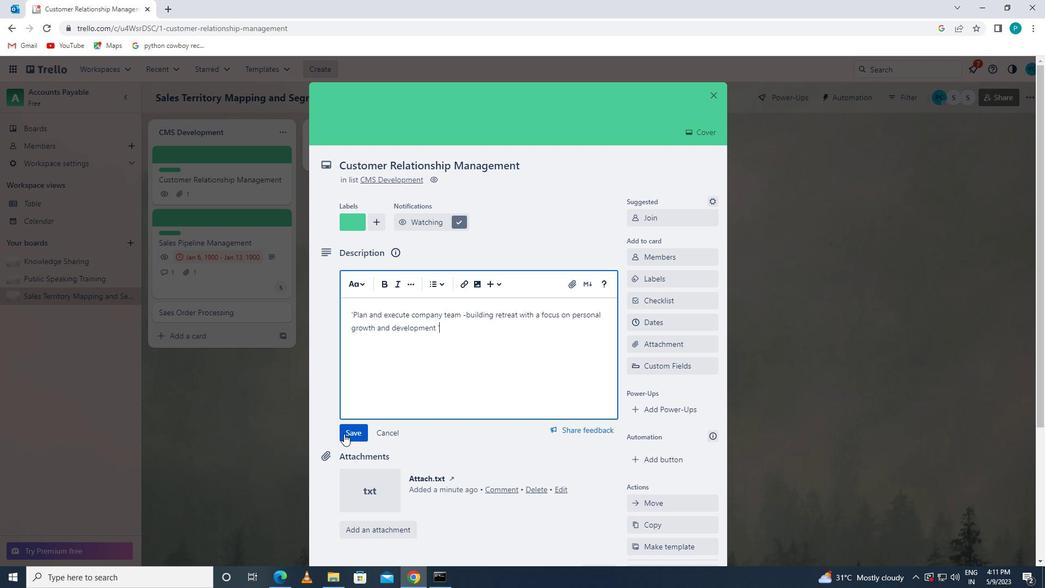 
Action: Mouse moved to (405, 435)
Screenshot: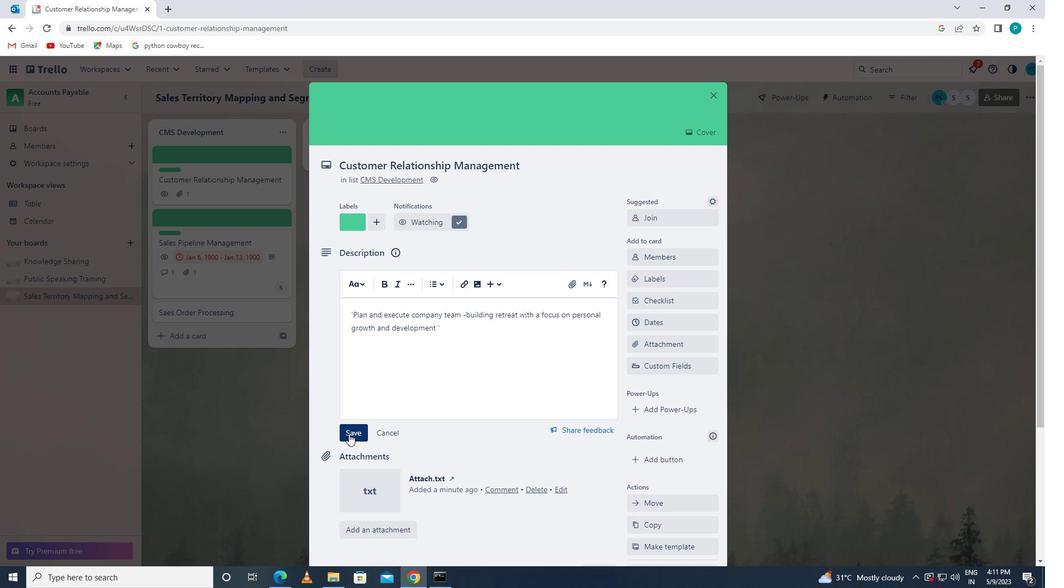 
Action: Mouse scrolled (405, 434) with delta (0, 0)
Screenshot: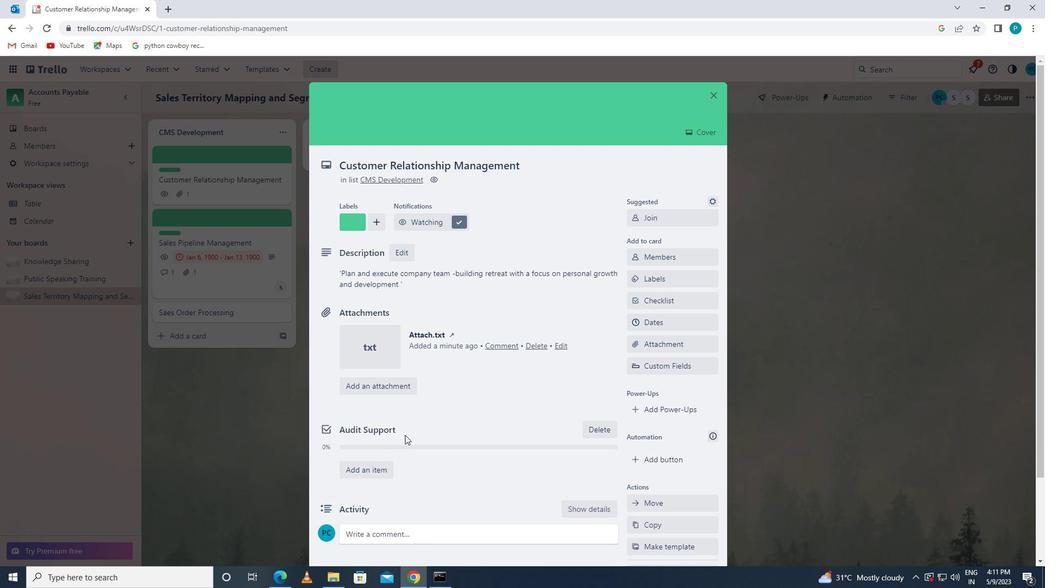 
Action: Mouse scrolled (405, 434) with delta (0, 0)
Screenshot: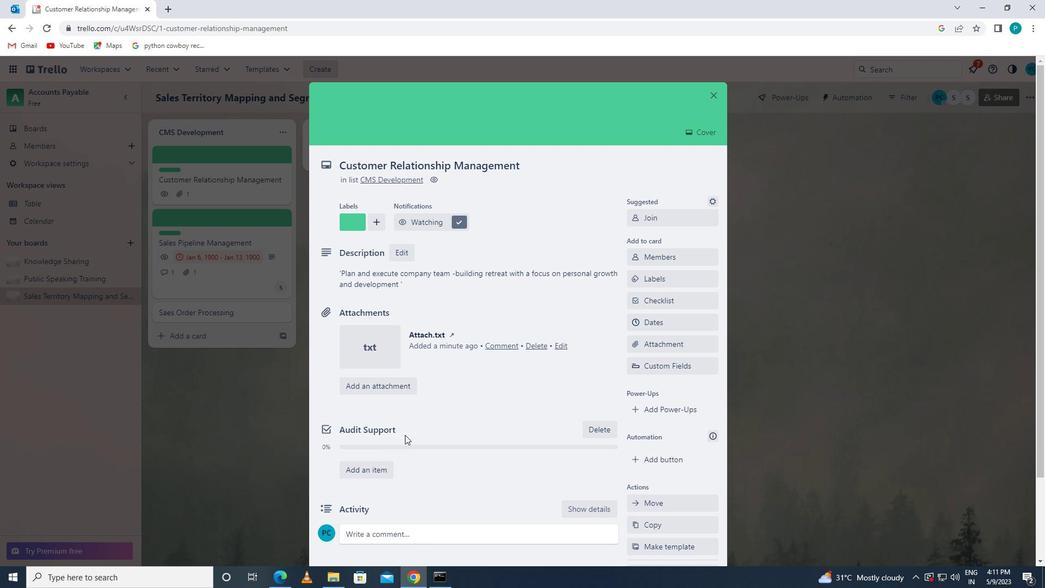
Action: Mouse scrolled (405, 434) with delta (0, 0)
Screenshot: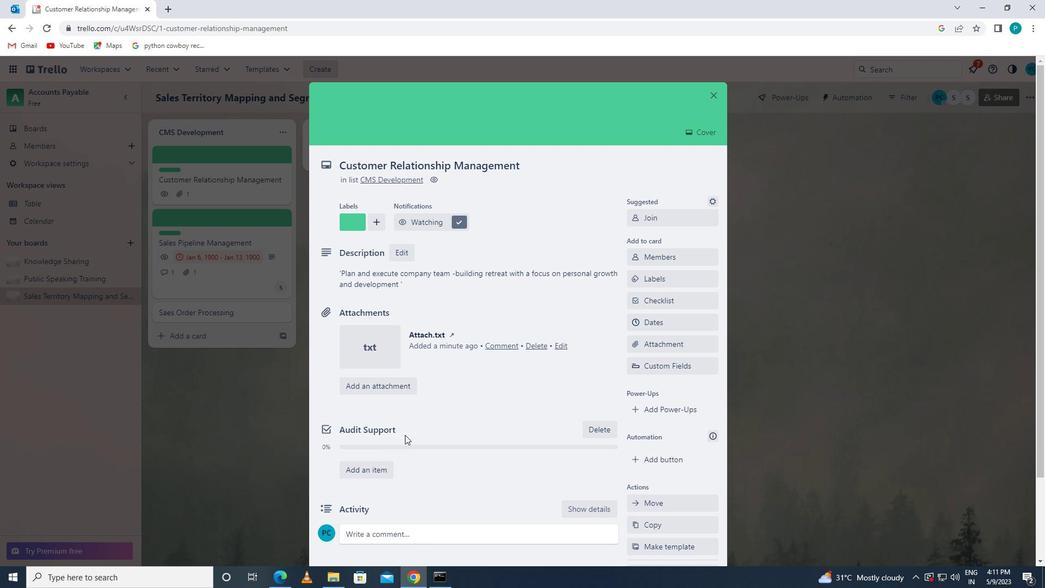 
Action: Mouse scrolled (405, 434) with delta (0, 0)
Screenshot: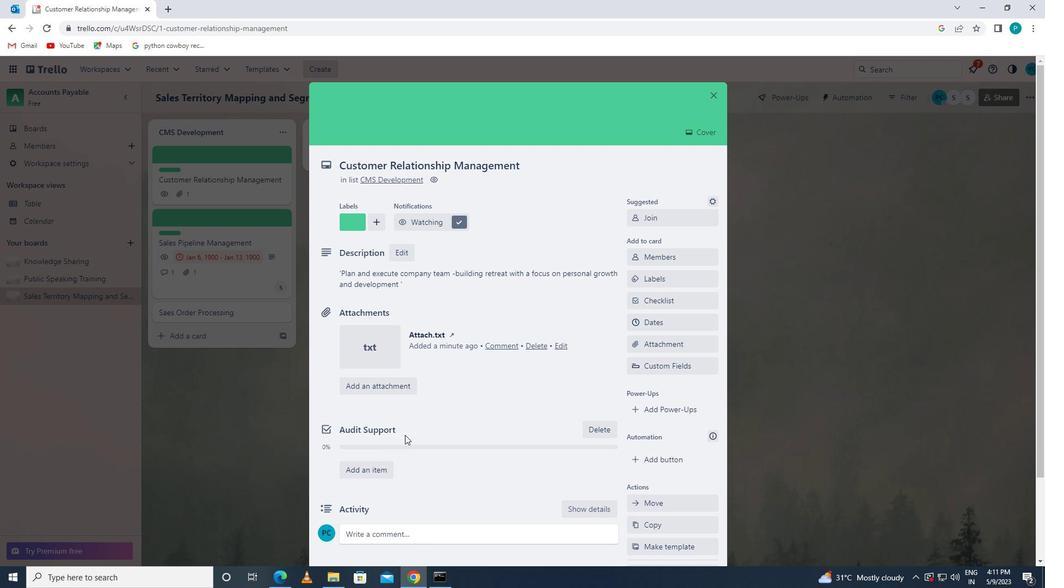 
Action: Mouse moved to (375, 438)
Screenshot: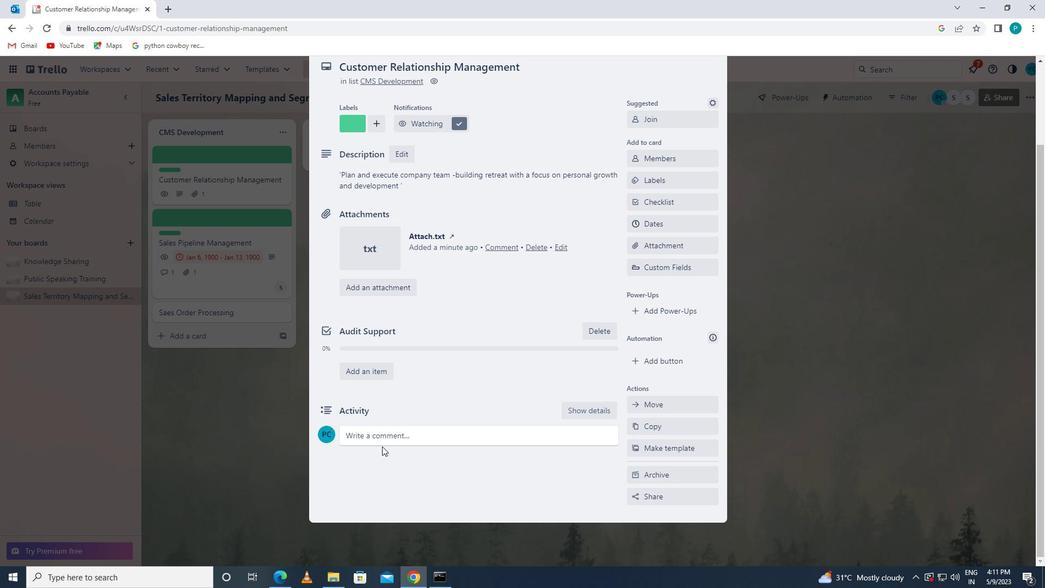 
Action: Mouse pressed left at (375, 438)
Screenshot: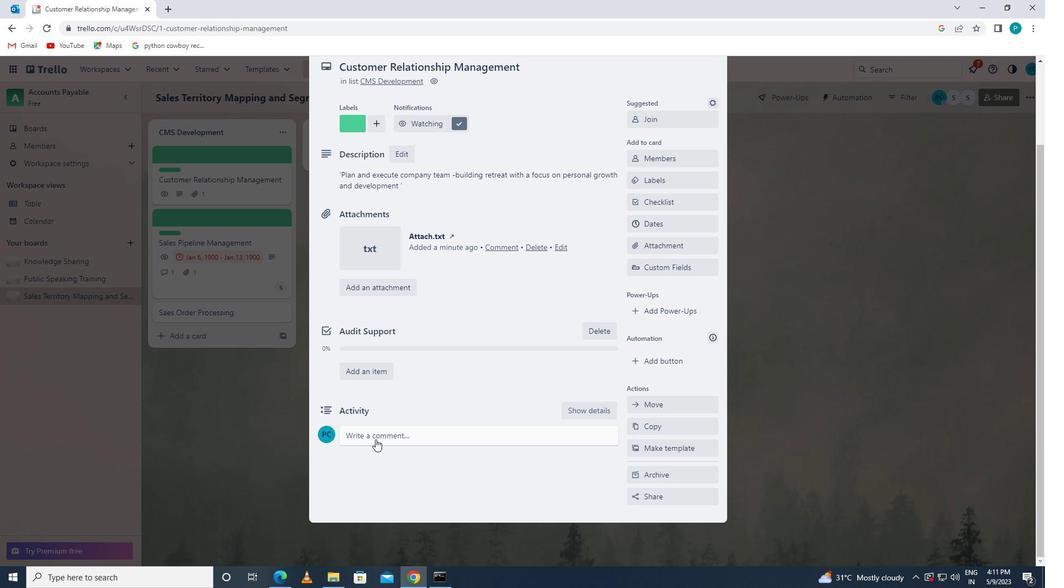 
Action: Key pressed '<Key.caps_lock>g<Key.caps_lock>iven<Key.space>the<Key.space>potential<Key.space>impact<Key.space>of<Key.space>this<Key.space>task<Key.space>on<Key.space>our<Key.space>team<Key.space>morale<Key.space>and<Key.space>motivatiob<Key.backspace>n,let<Key.space>us<Key.space>ensure<Key.space>that<Key.space>we<Key.space>appo<Key.backspace>roach<Key.space>it<Key.space>with<Key.space>a<Key.space>sense<Key.space>of<Key.space>positivity<Key.space>and<Key.space>enthusiasm.;<Key.backspace>'.
Screenshot: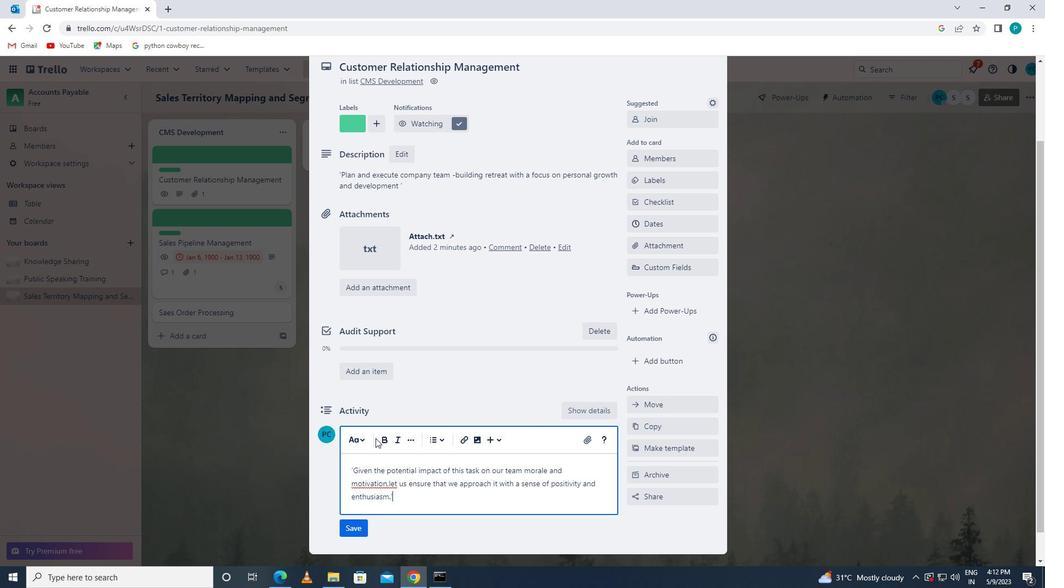 
Action: Mouse moved to (354, 527)
Screenshot: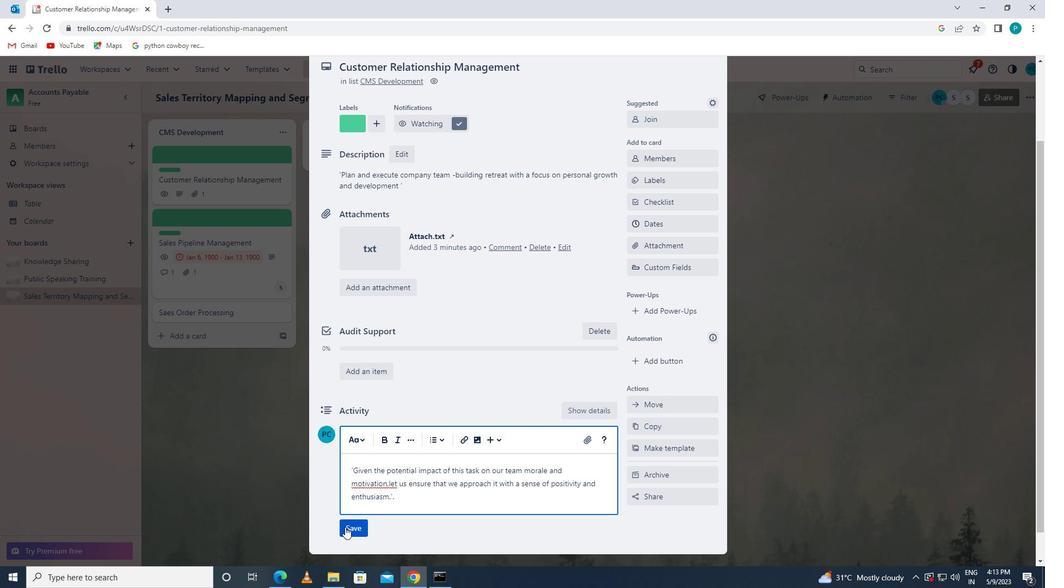 
Action: Mouse pressed left at (354, 527)
Screenshot: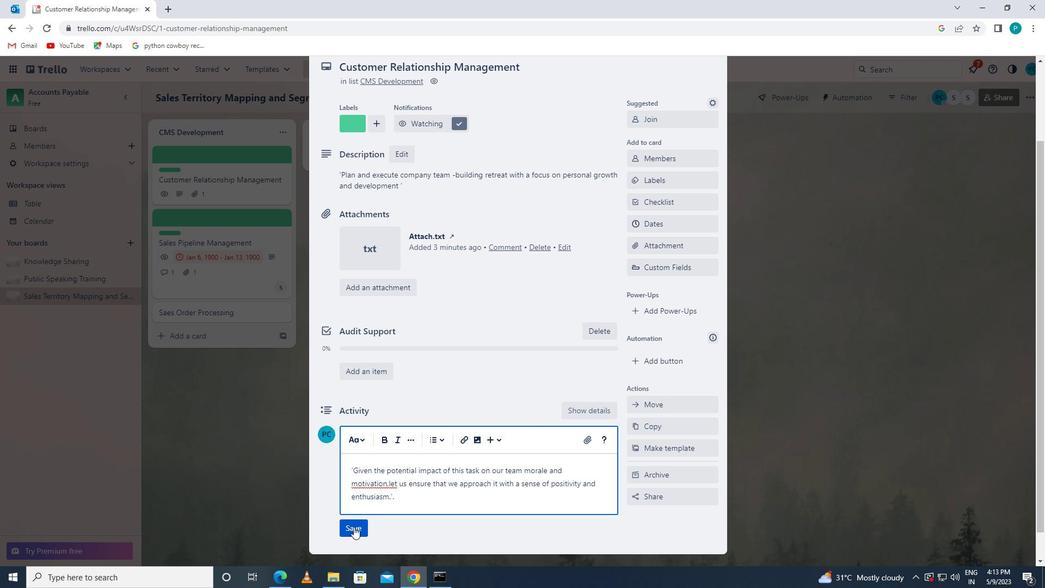 
Action: Mouse moved to (641, 216)
Screenshot: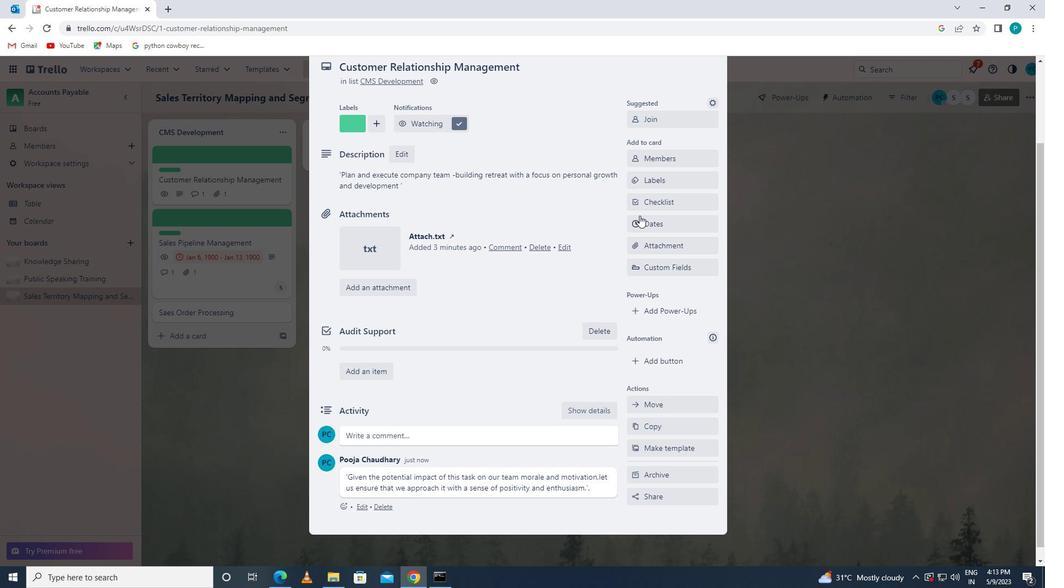 
Action: Mouse pressed left at (641, 216)
Screenshot: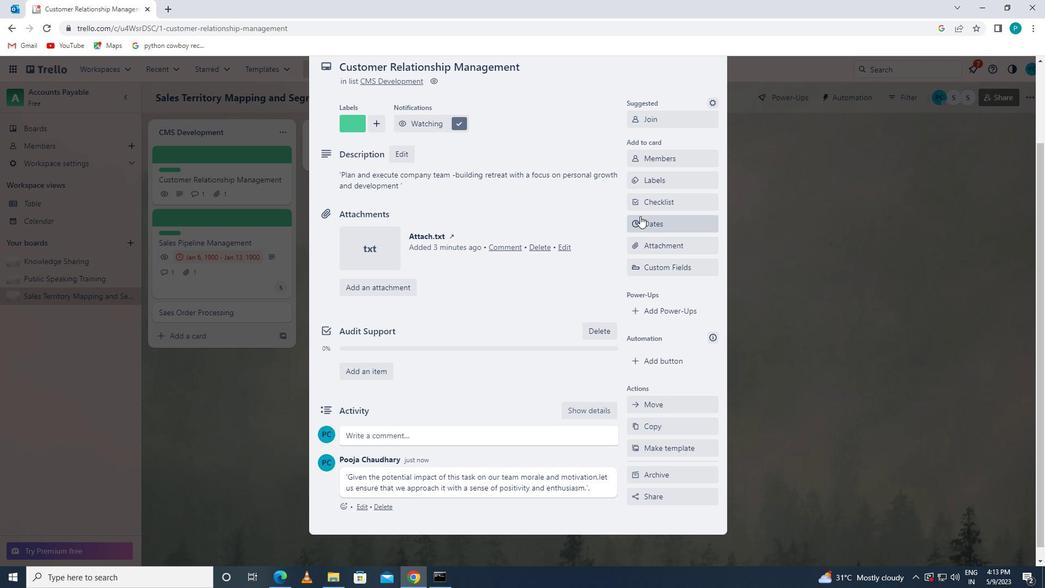 
Action: Mouse moved to (631, 284)
Screenshot: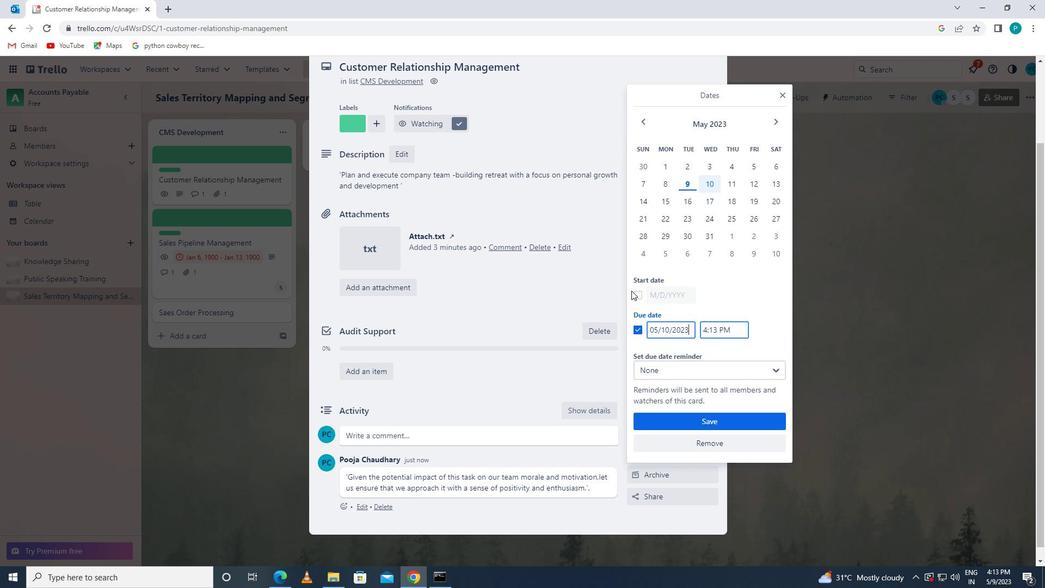 
Action: Mouse pressed left at (631, 284)
Screenshot: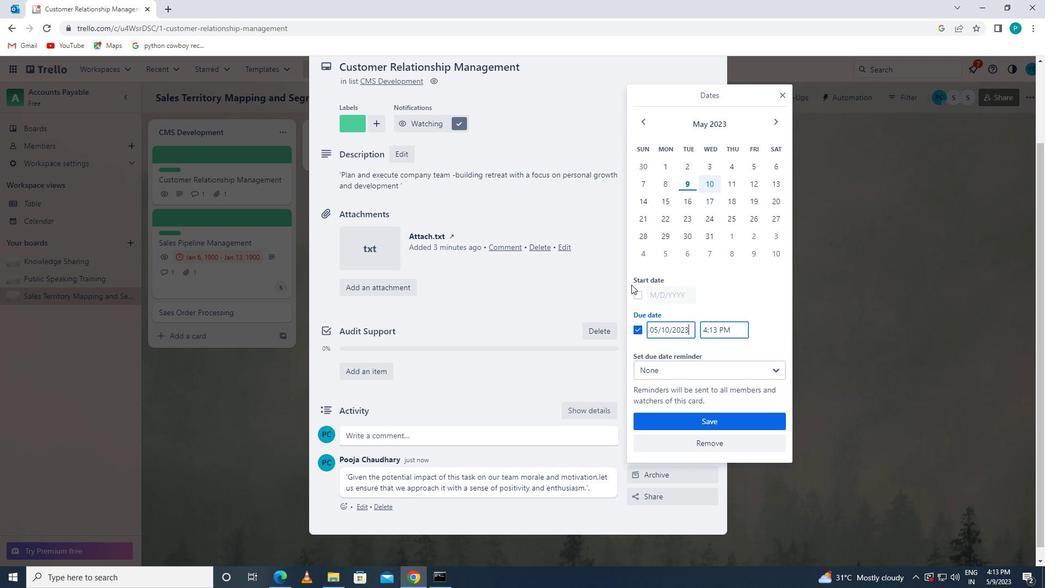 
Action: Mouse moved to (635, 279)
Screenshot: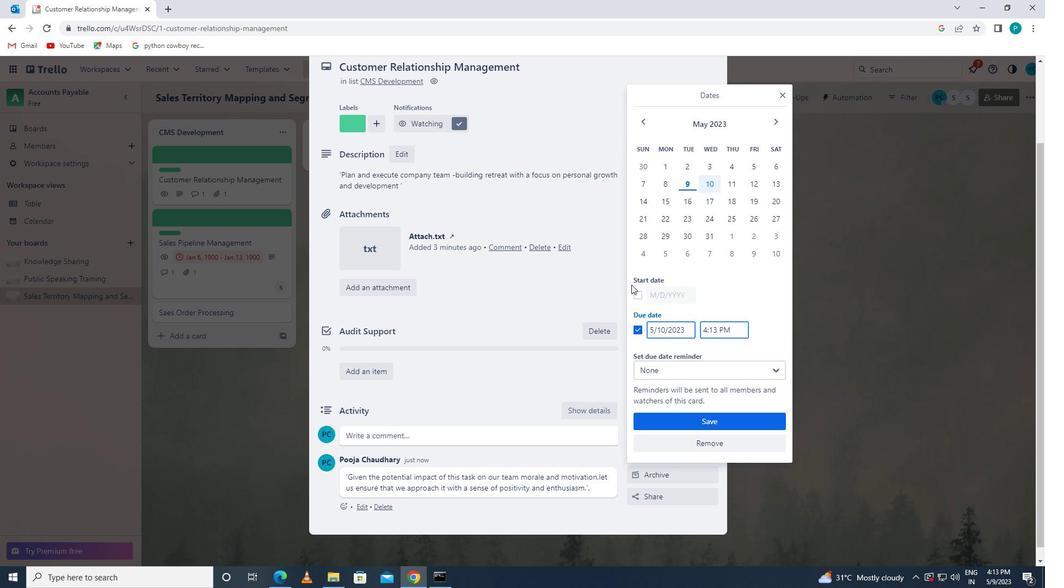 
Action: Mouse pressed left at (635, 279)
Screenshot: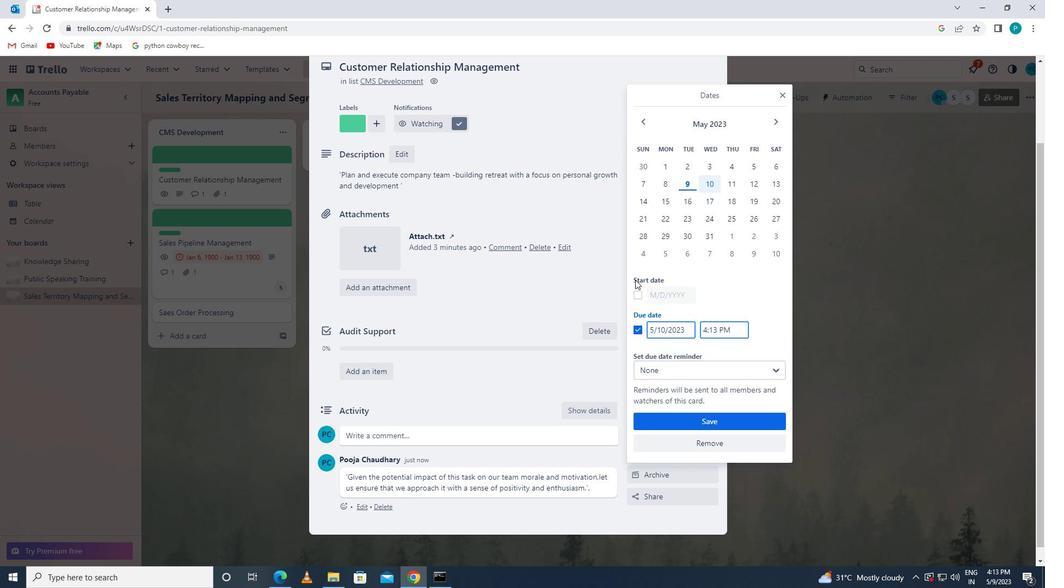 
Action: Mouse moved to (638, 290)
Screenshot: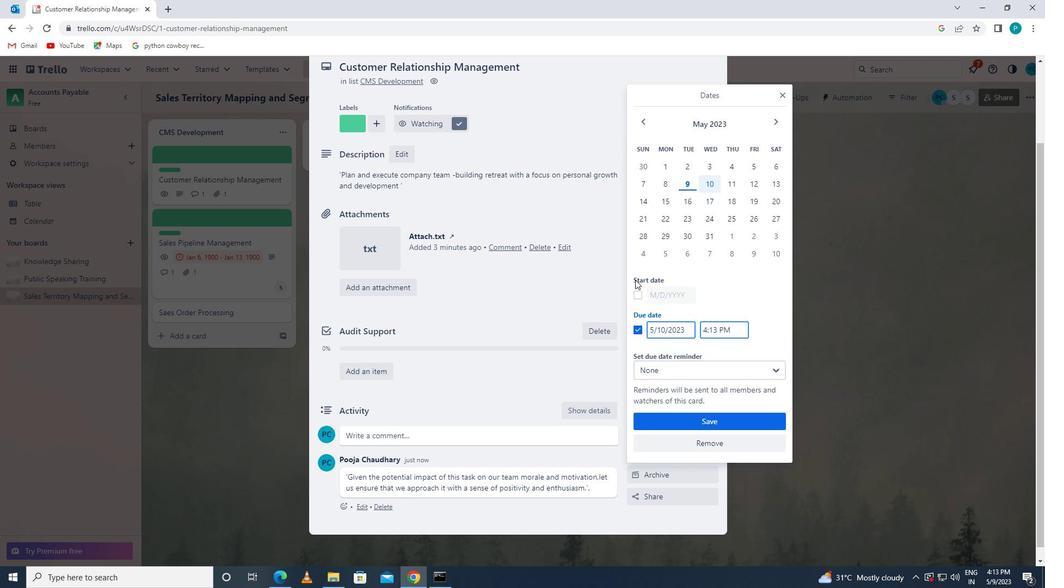 
Action: Mouse pressed left at (638, 290)
Screenshot: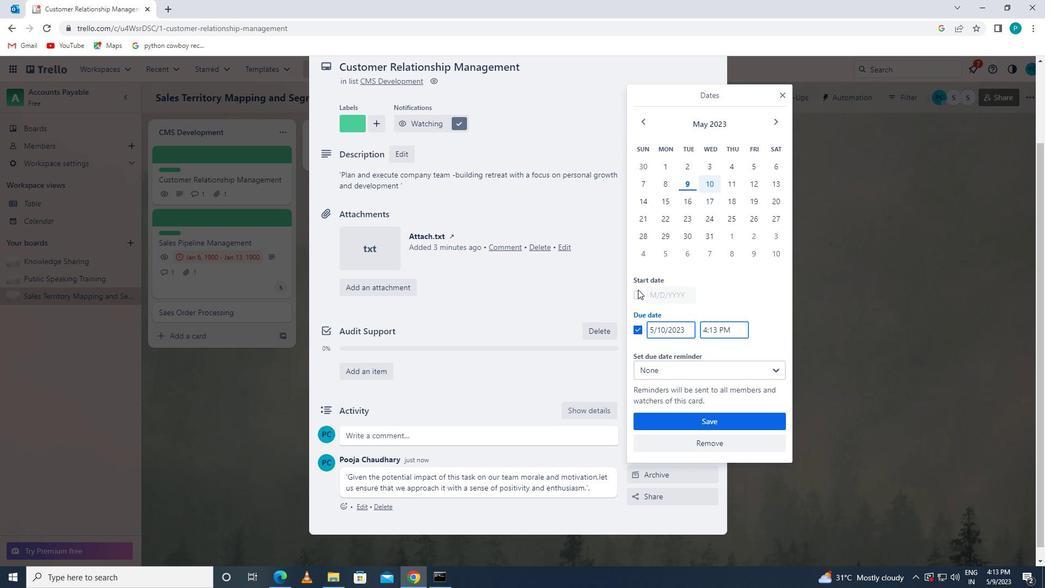 
Action: Mouse moved to (657, 293)
Screenshot: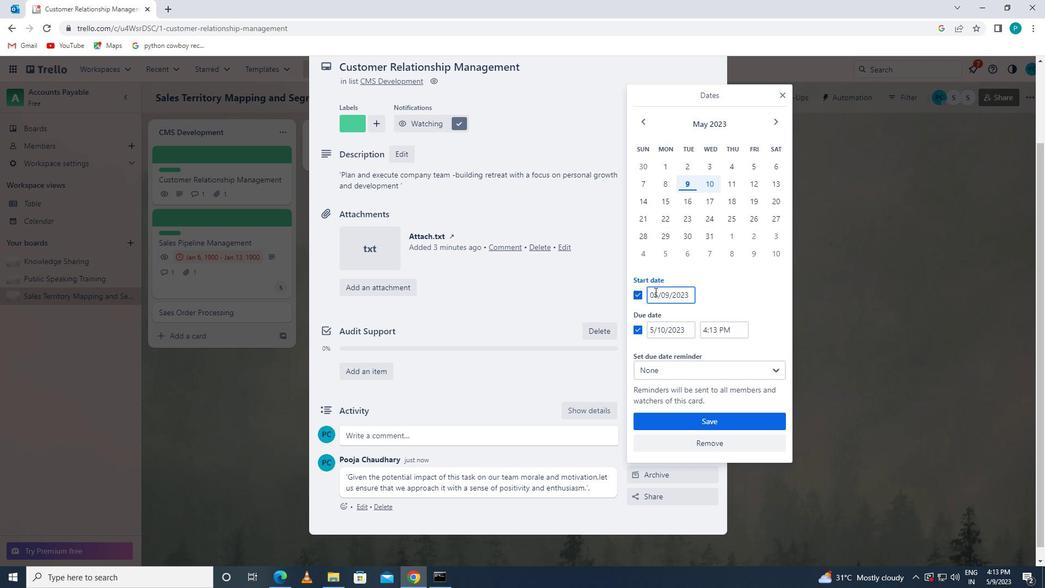 
Action: Mouse pressed left at (657, 293)
Screenshot: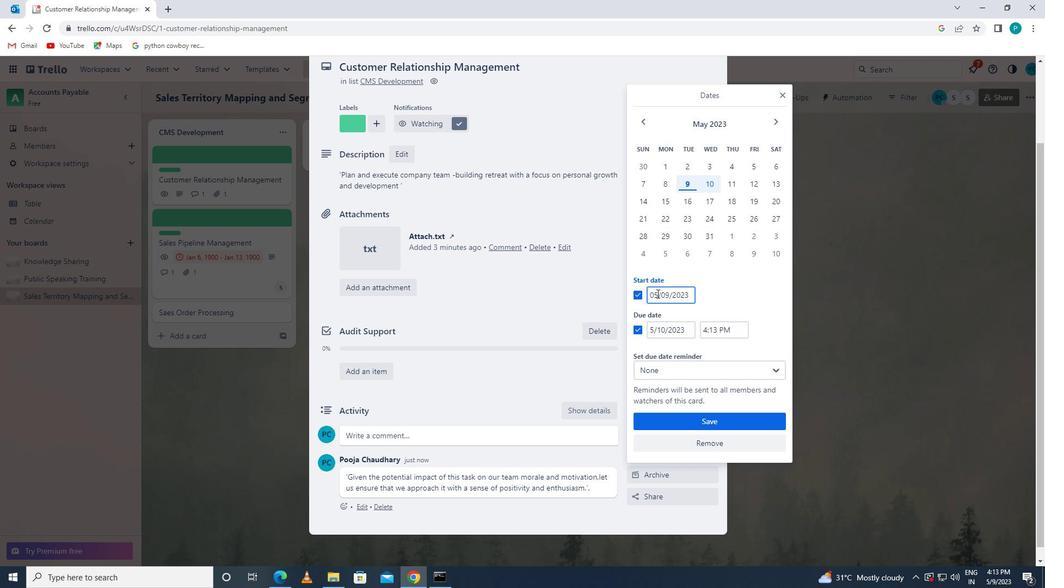 
Action: Mouse moved to (651, 295)
Screenshot: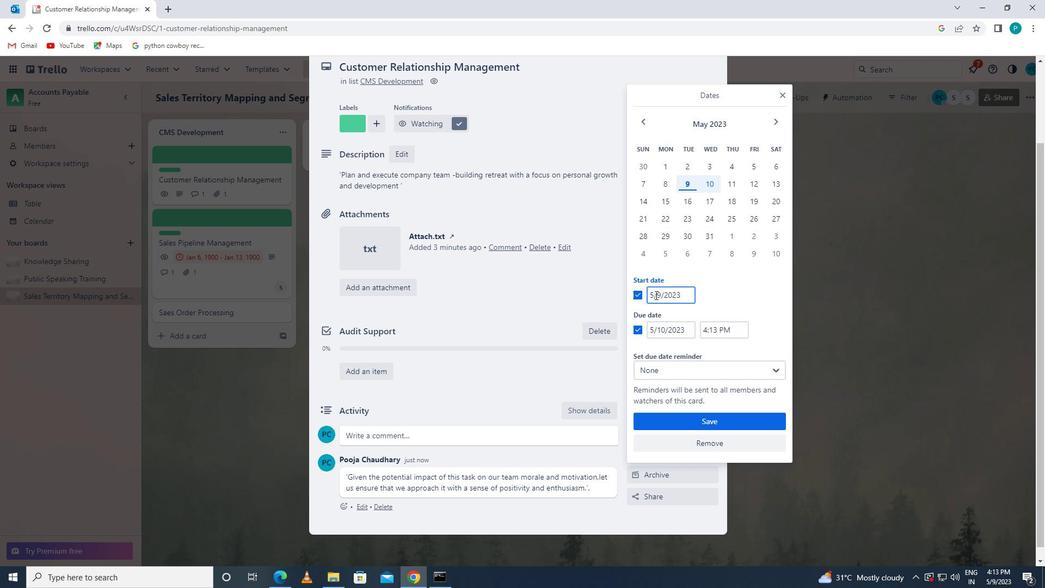 
Action: Mouse pressed left at (651, 295)
Screenshot: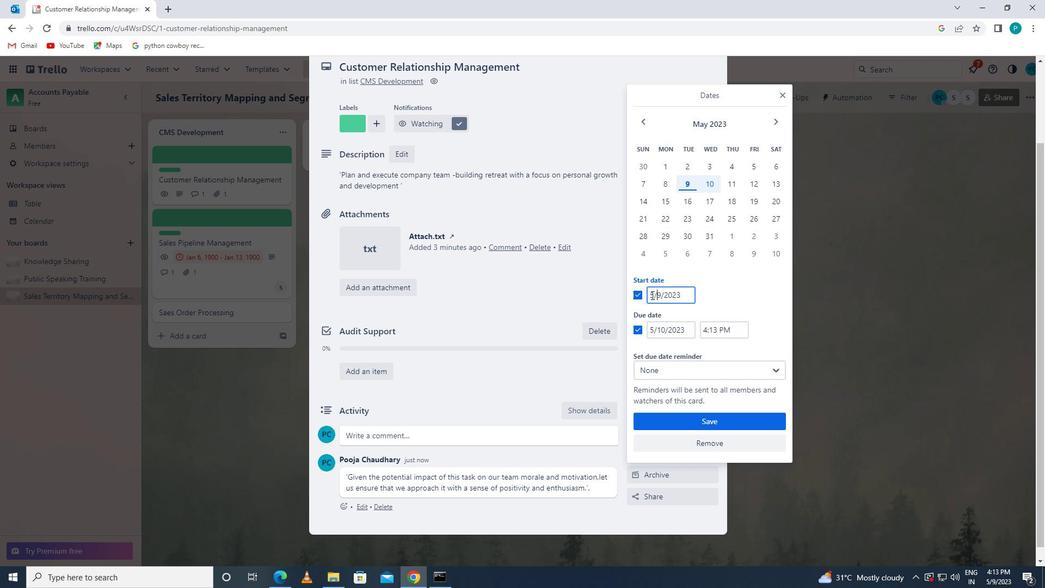 
Action: Mouse moved to (653, 299)
Screenshot: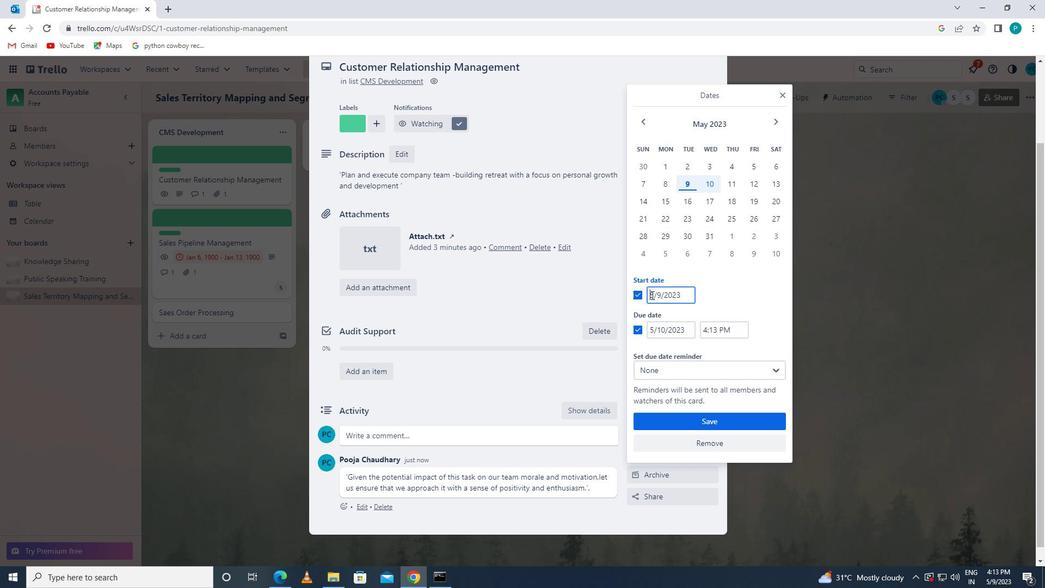 
Action: Mouse pressed left at (653, 299)
Screenshot: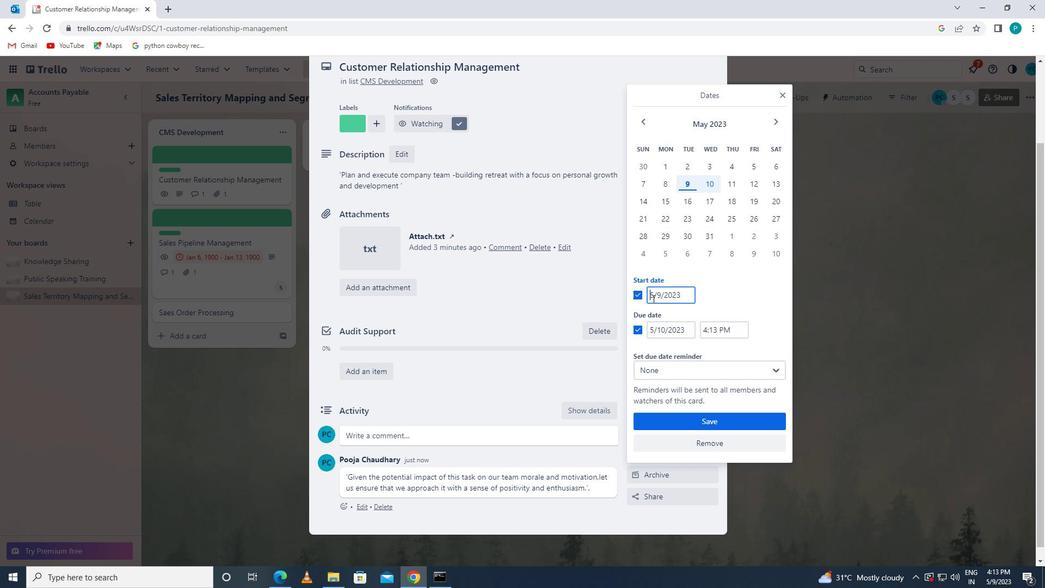 
Action: Key pressed <Key.backspace>1
Screenshot: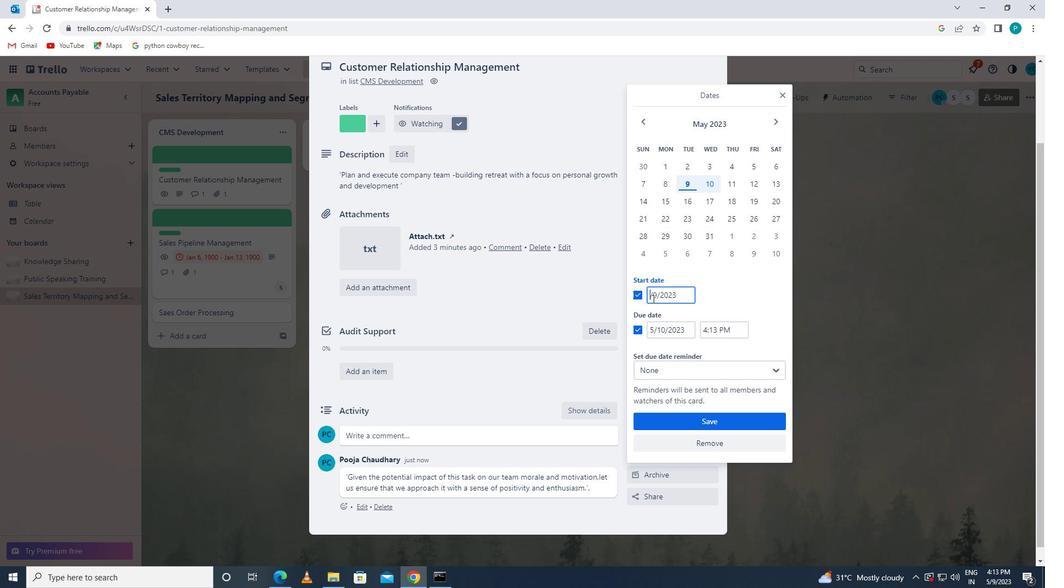 
Action: Mouse moved to (659, 294)
Screenshot: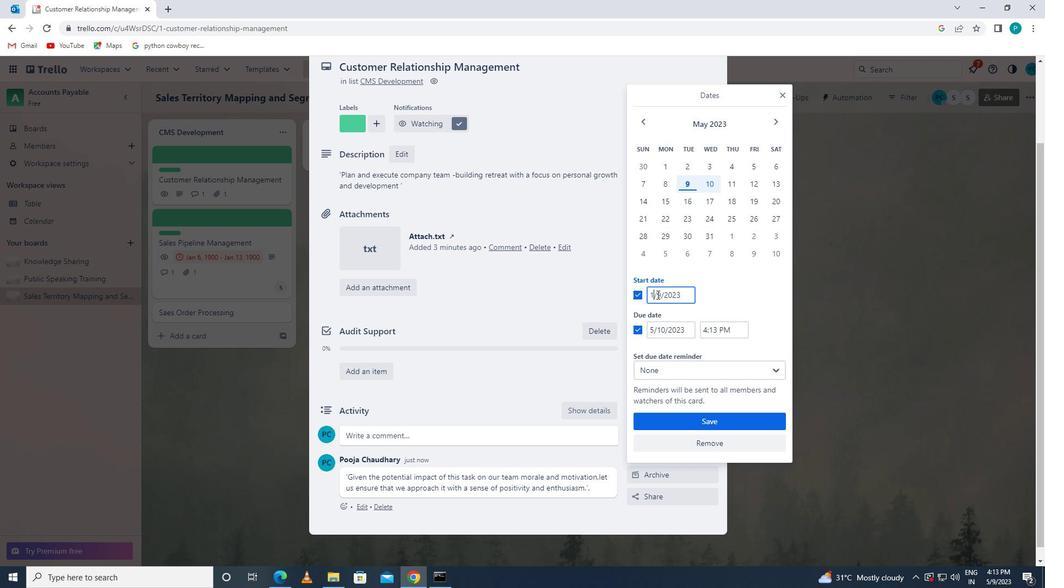 
Action: Mouse pressed left at (659, 294)
Screenshot: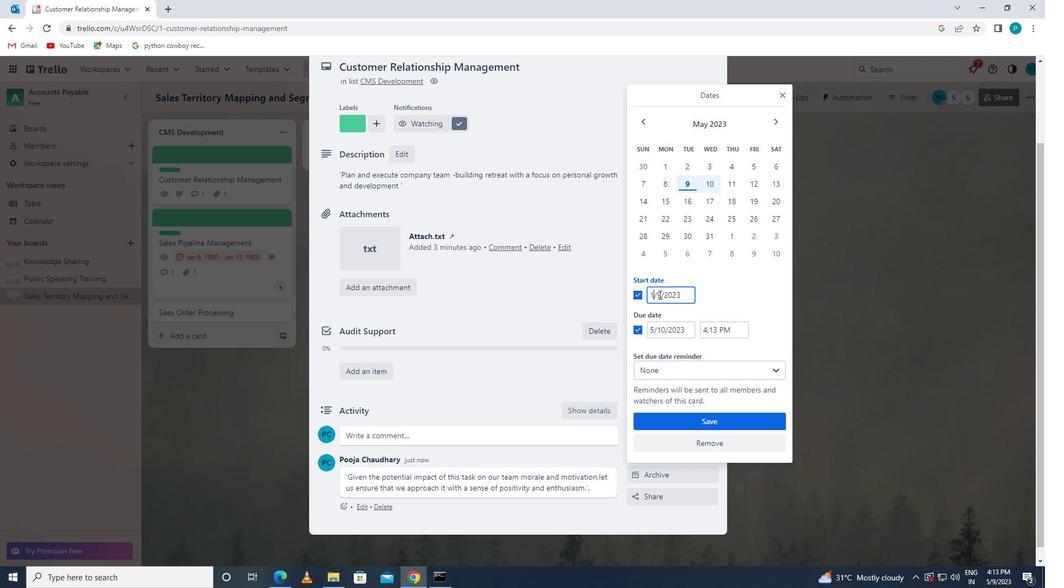 
Action: Mouse moved to (660, 294)
Screenshot: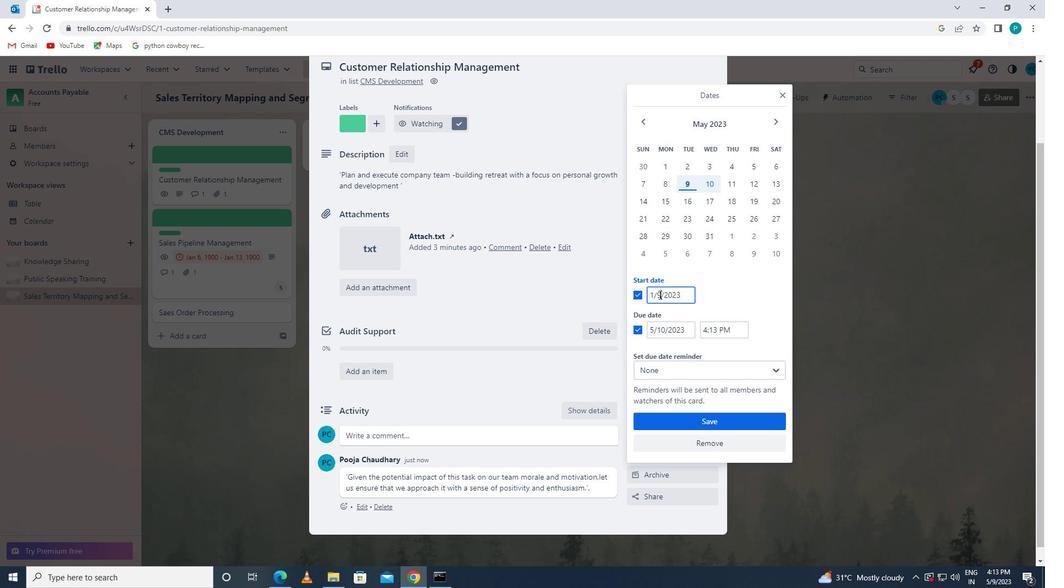 
Action: Key pressed <Key.backspace>3
Screenshot: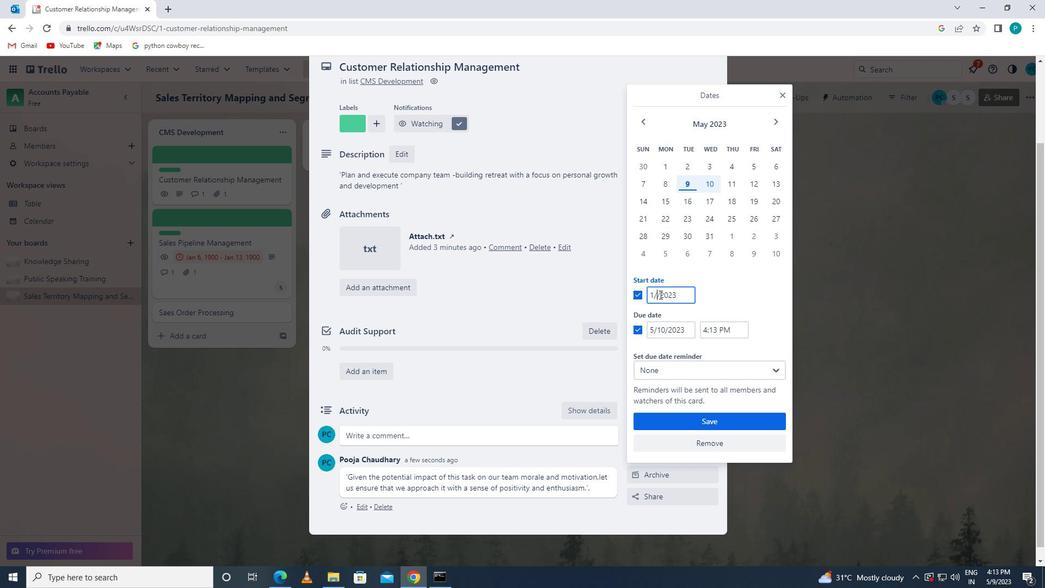 
Action: Mouse moved to (693, 335)
Screenshot: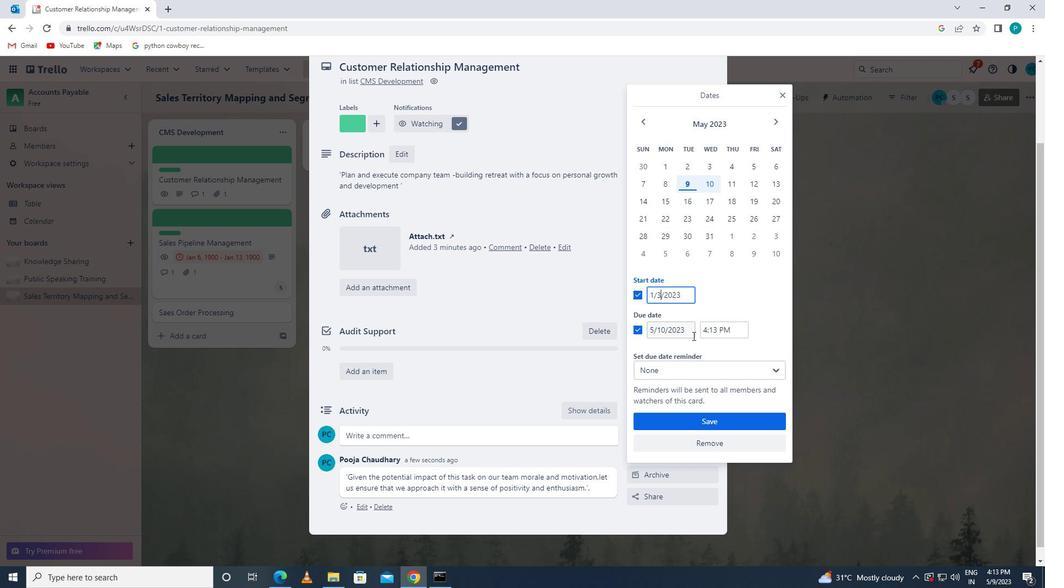 
Action: Mouse pressed left at (693, 335)
Screenshot: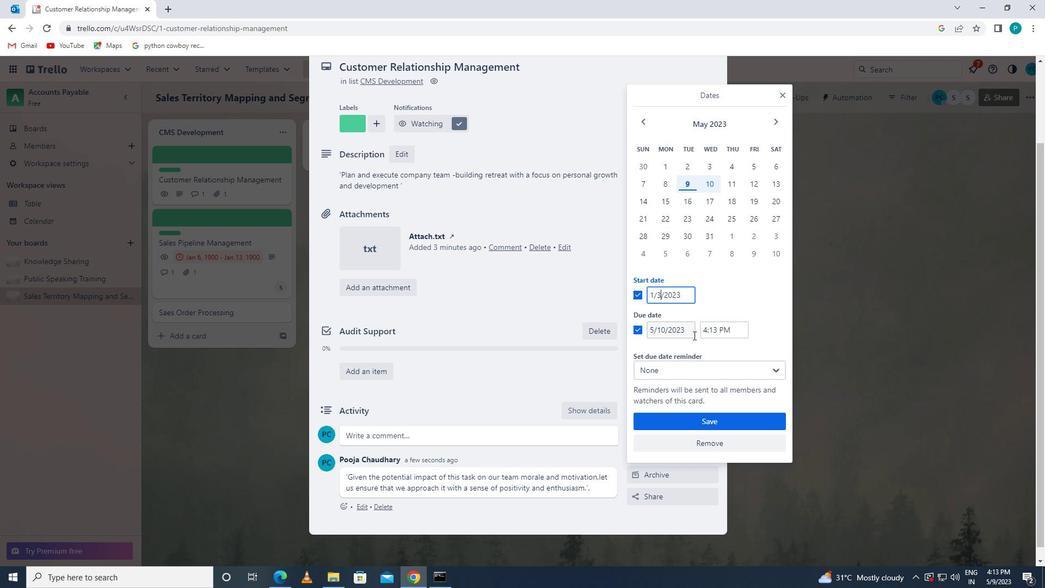 
Action: Mouse moved to (665, 328)
Screenshot: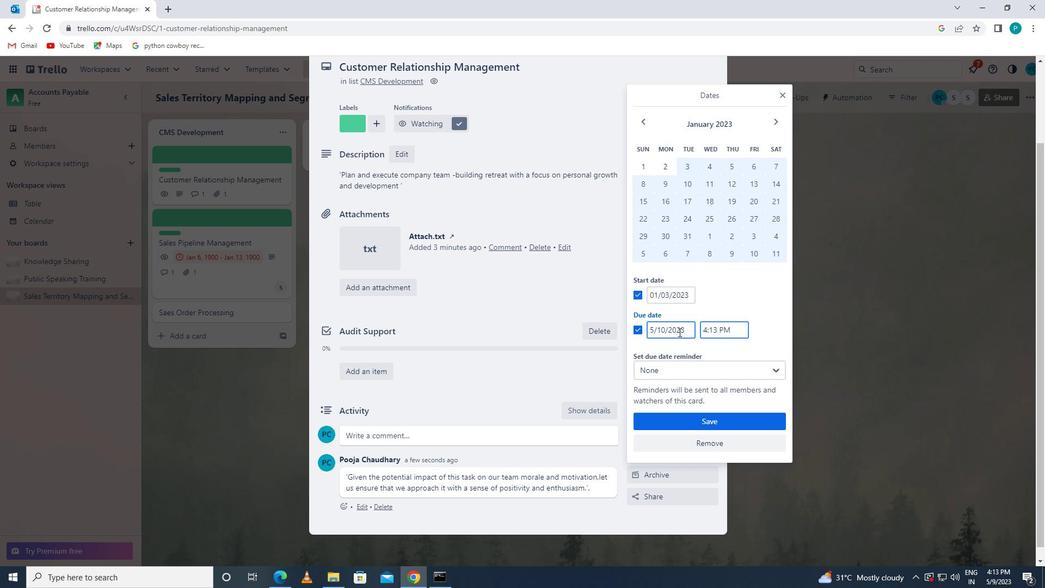 
Action: Mouse pressed left at (665, 328)
Screenshot: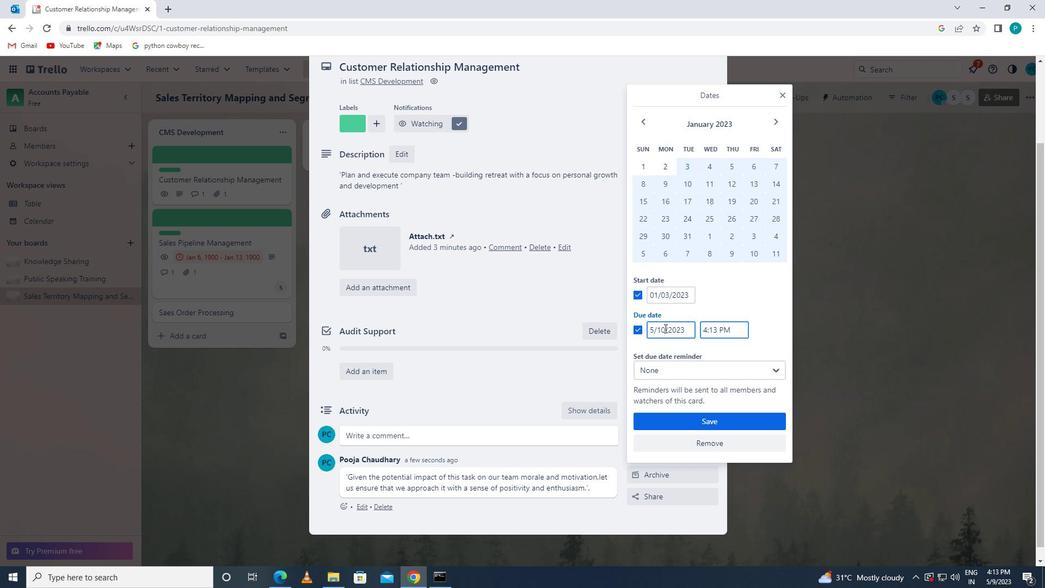 
Action: Mouse moved to (653, 328)
Screenshot: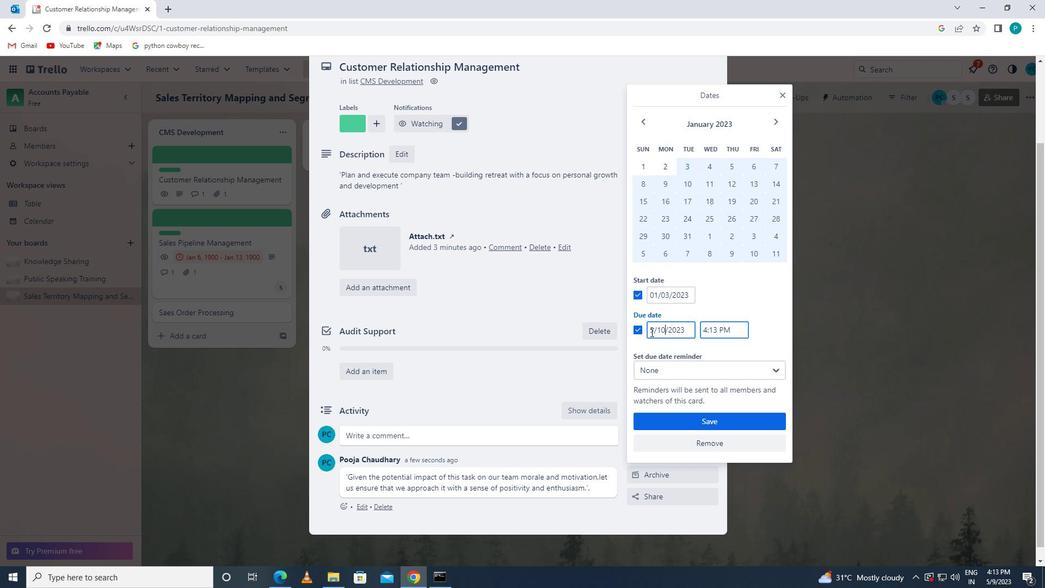 
Action: Mouse pressed left at (653, 328)
Screenshot: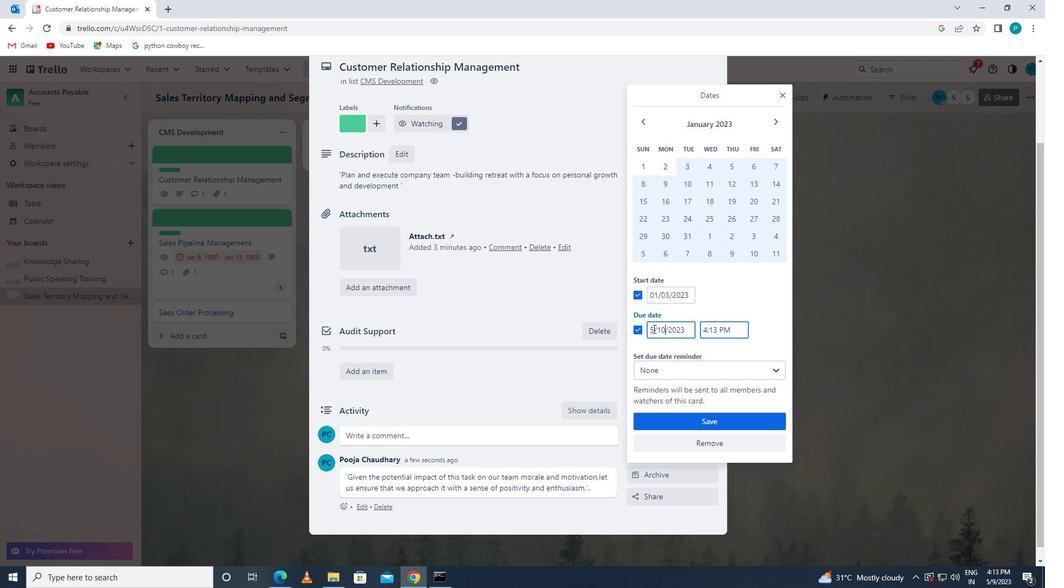 
Action: Key pressed <Key.backspace>1
Screenshot: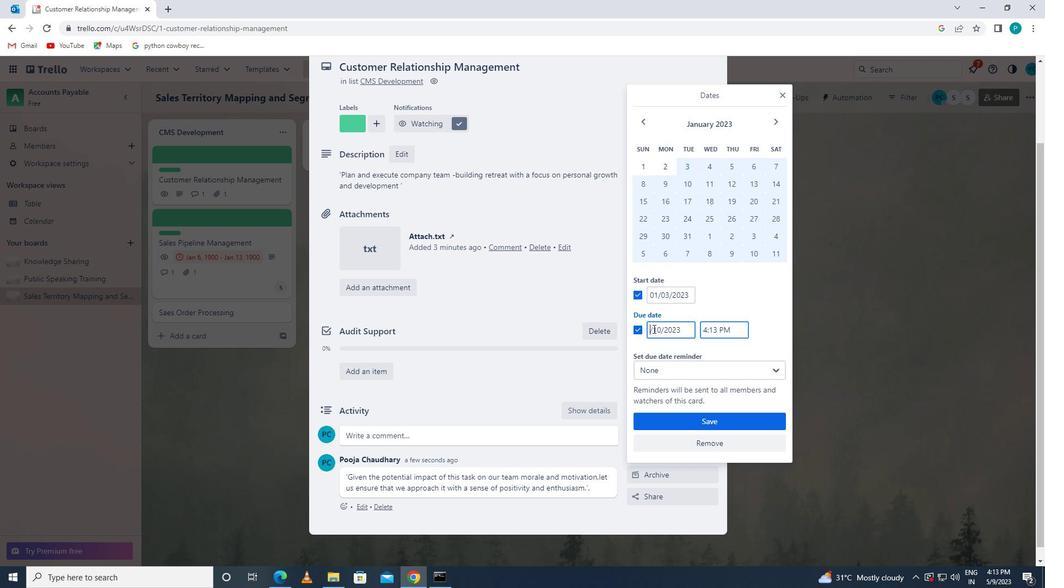 
Action: Mouse moved to (703, 413)
Screenshot: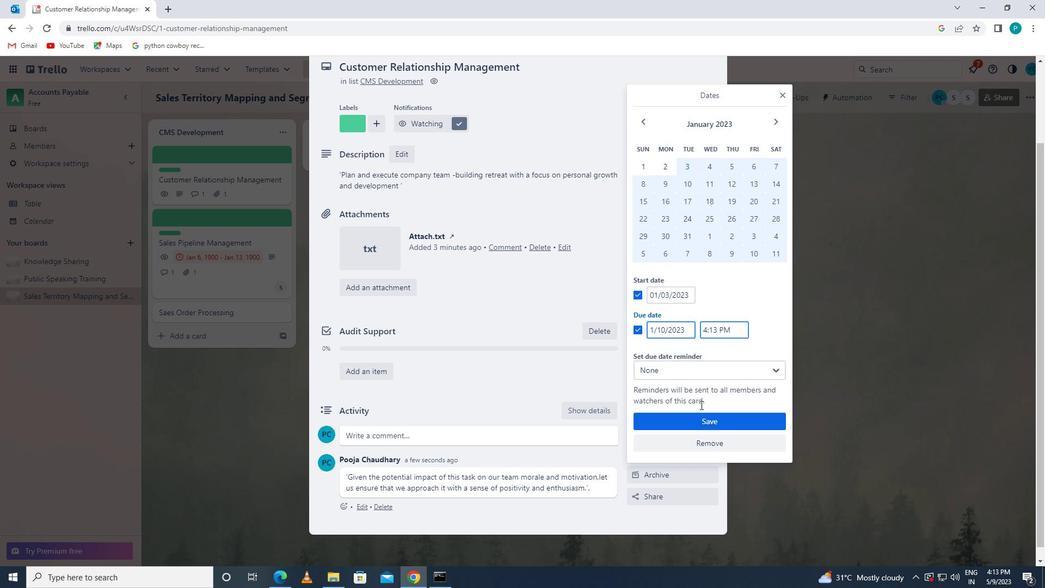 
Action: Mouse pressed left at (703, 413)
Screenshot: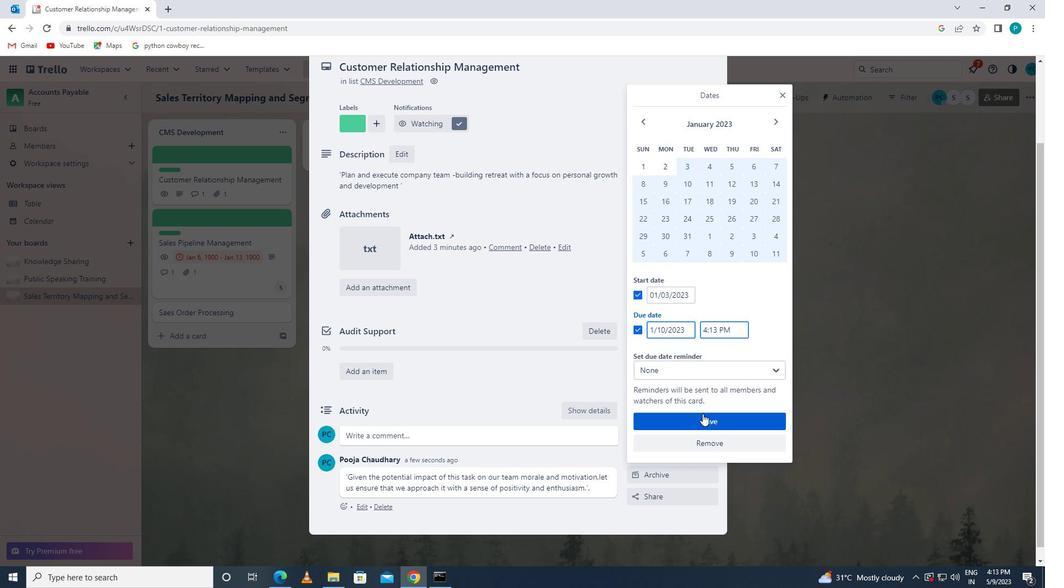 
